 Task: For heading Use Italics Lexend with red colour, bold & Underline.  font size for heading24,  'Change the font style of data to'Lora and font size to 16,  Change the alignment of both headline & data to Align center.  In the sheet  DashboardCashFlow
Action: Mouse moved to (104, 168)
Screenshot: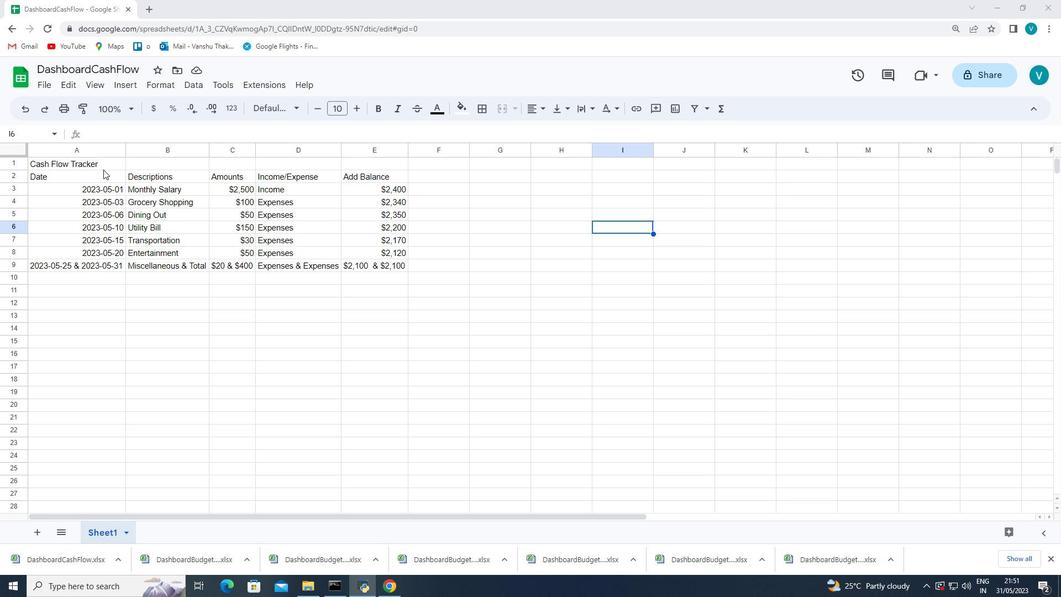 
Action: Mouse pressed left at (104, 168)
Screenshot: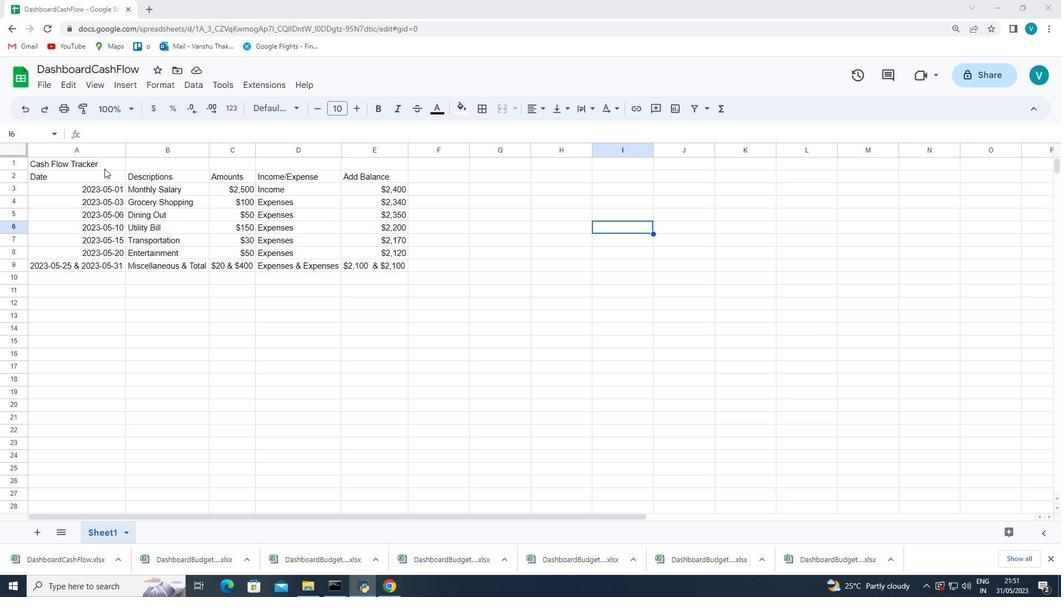 
Action: Mouse moved to (296, 112)
Screenshot: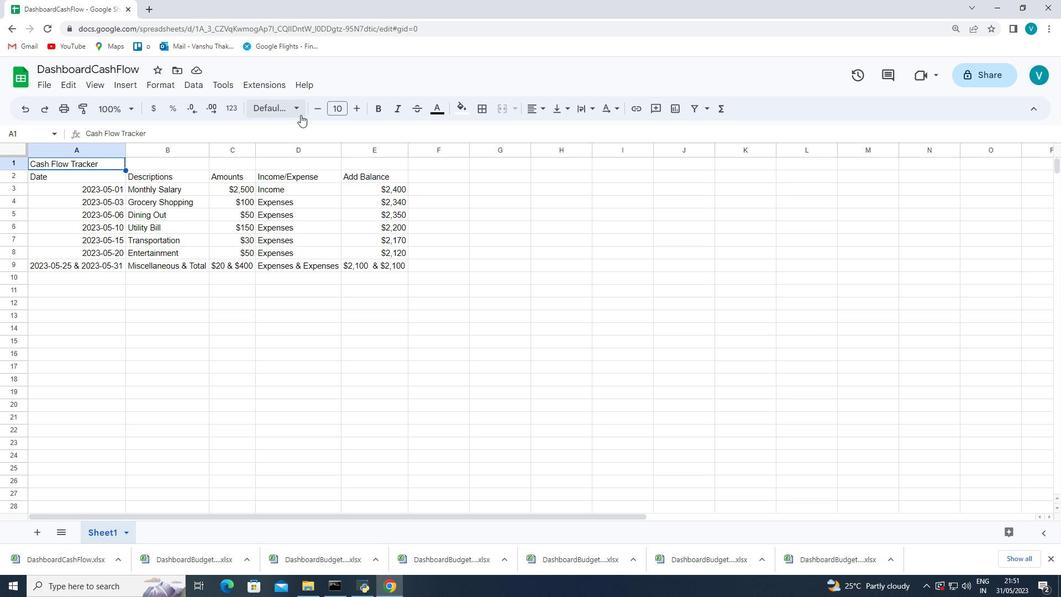 
Action: Mouse pressed left at (296, 112)
Screenshot: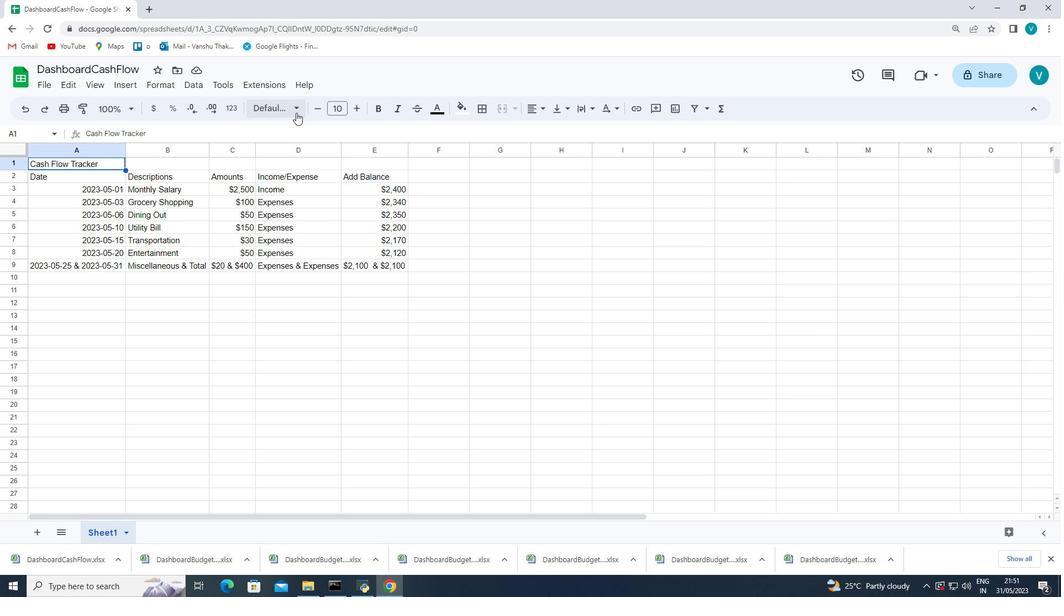 
Action: Mouse moved to (333, 376)
Screenshot: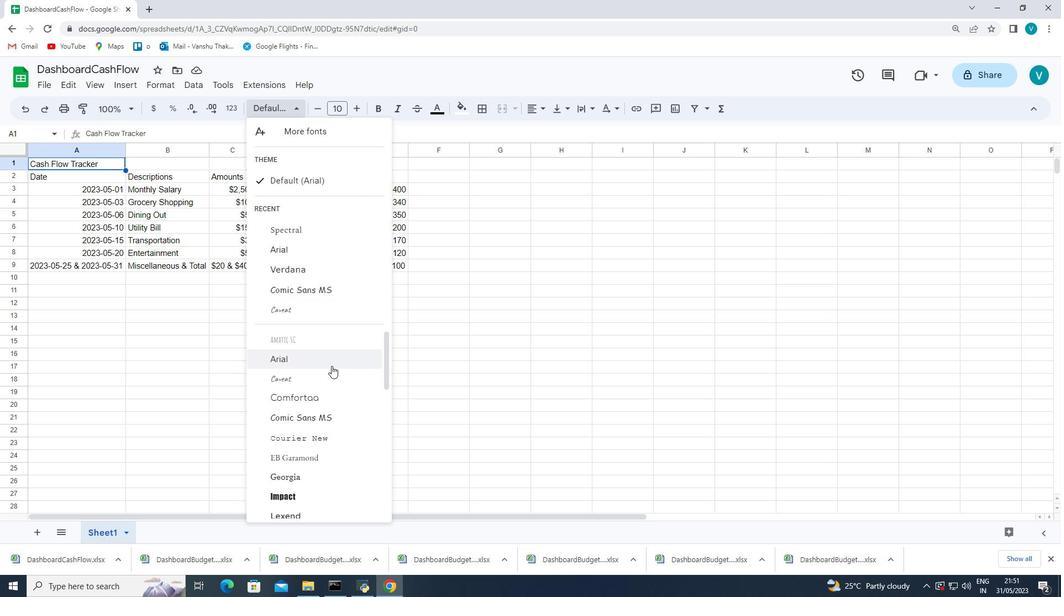 
Action: Mouse scrolled (333, 375) with delta (0, 0)
Screenshot: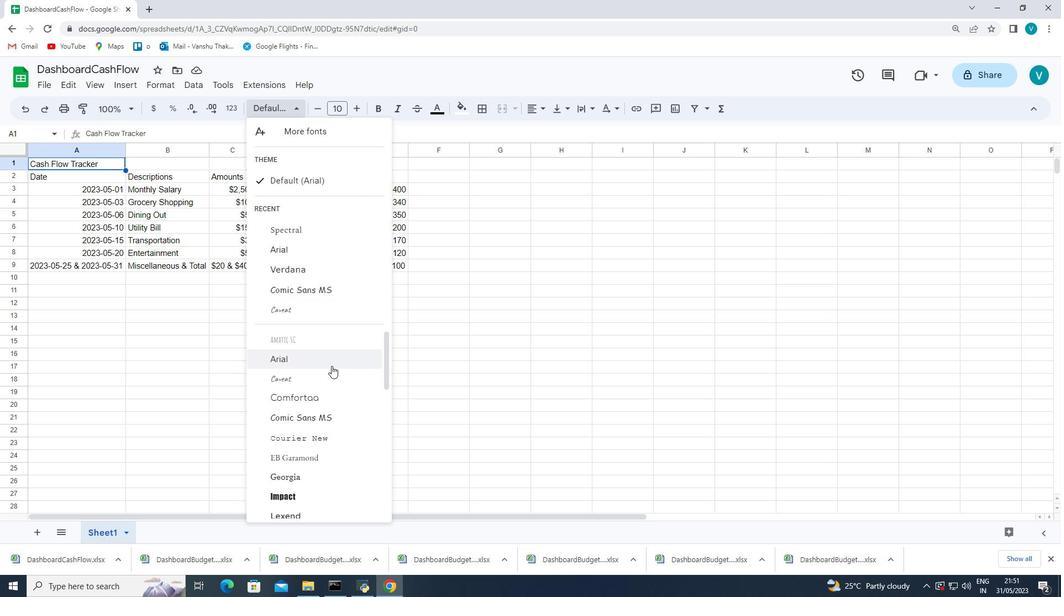 
Action: Mouse moved to (333, 377)
Screenshot: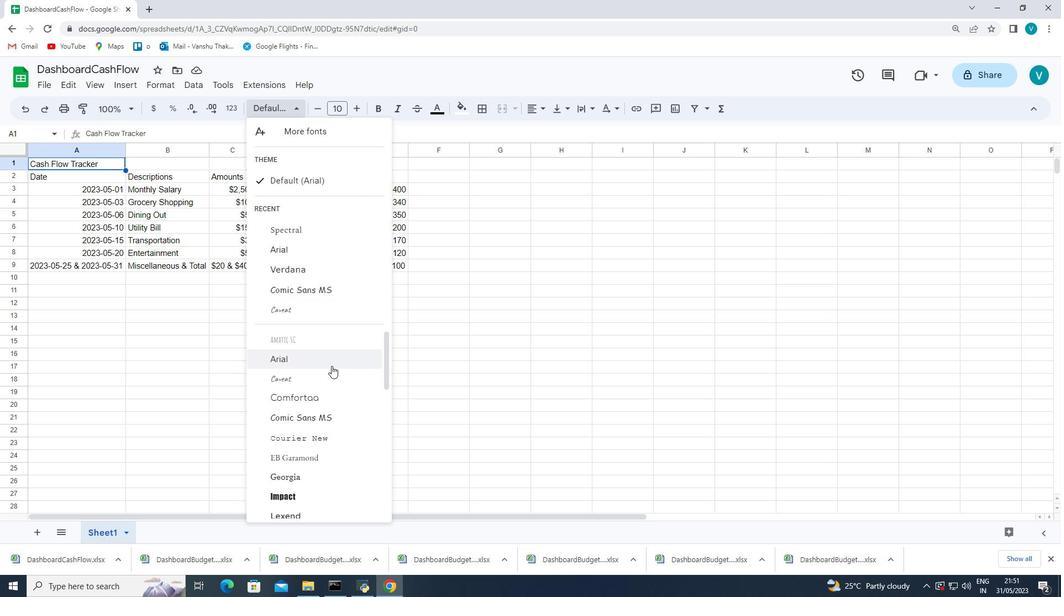 
Action: Mouse scrolled (333, 376) with delta (0, 0)
Screenshot: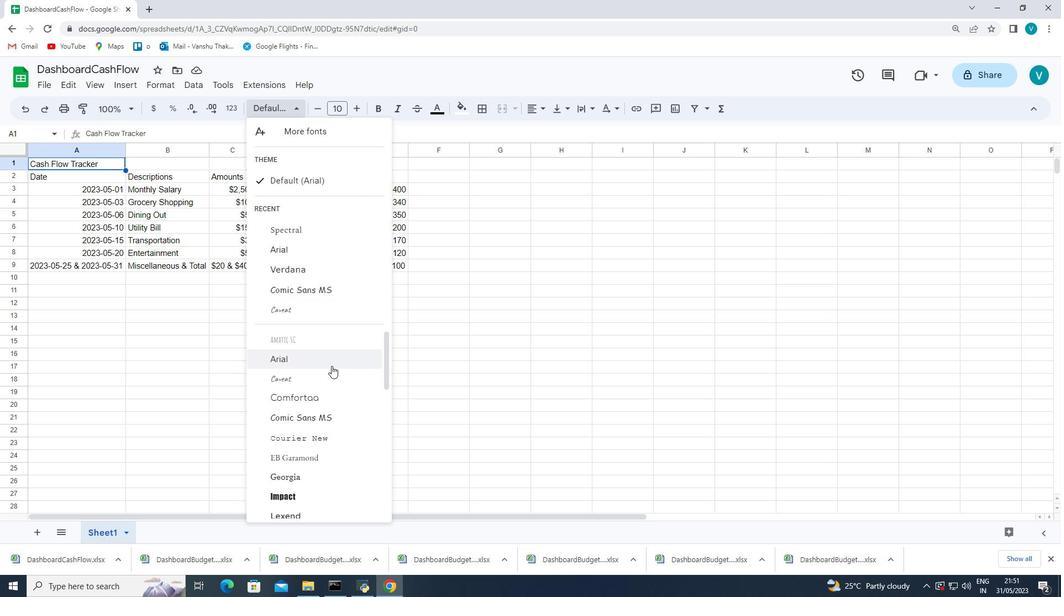 
Action: Mouse scrolled (333, 376) with delta (0, 0)
Screenshot: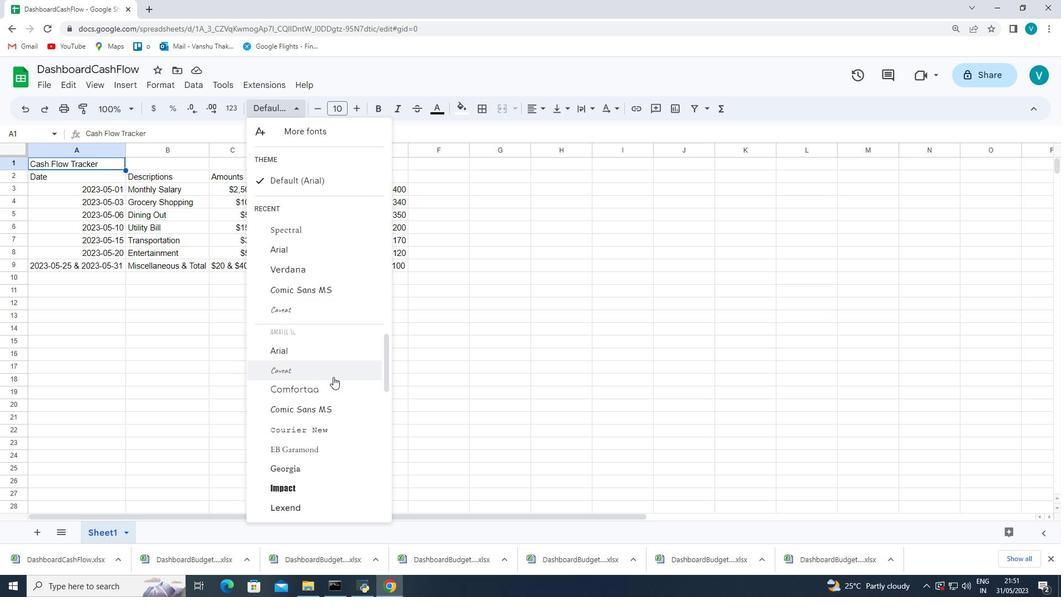 
Action: Mouse scrolled (333, 376) with delta (0, 0)
Screenshot: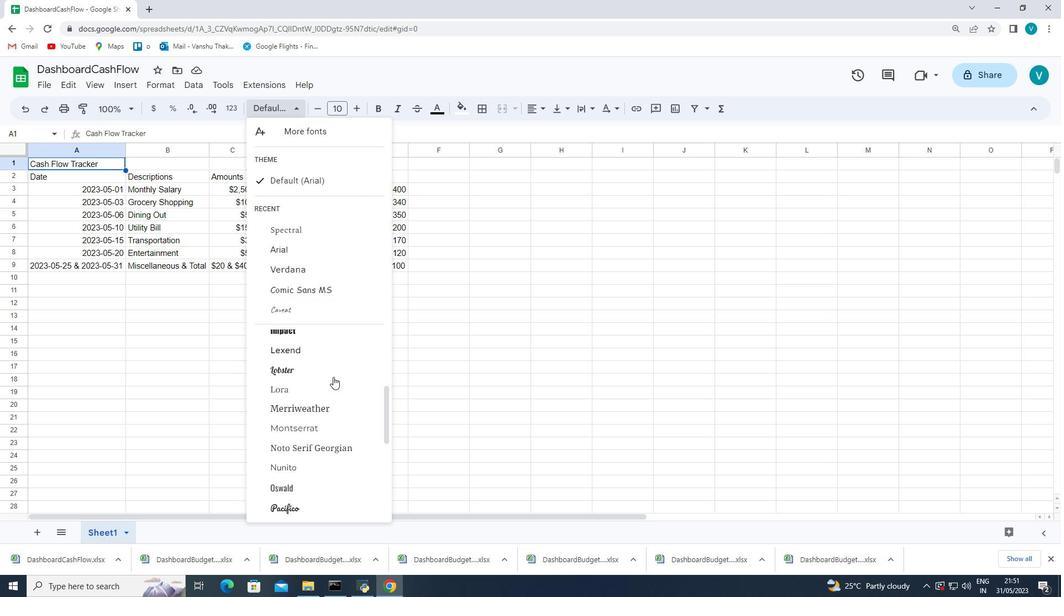 
Action: Mouse scrolled (333, 376) with delta (0, 0)
Screenshot: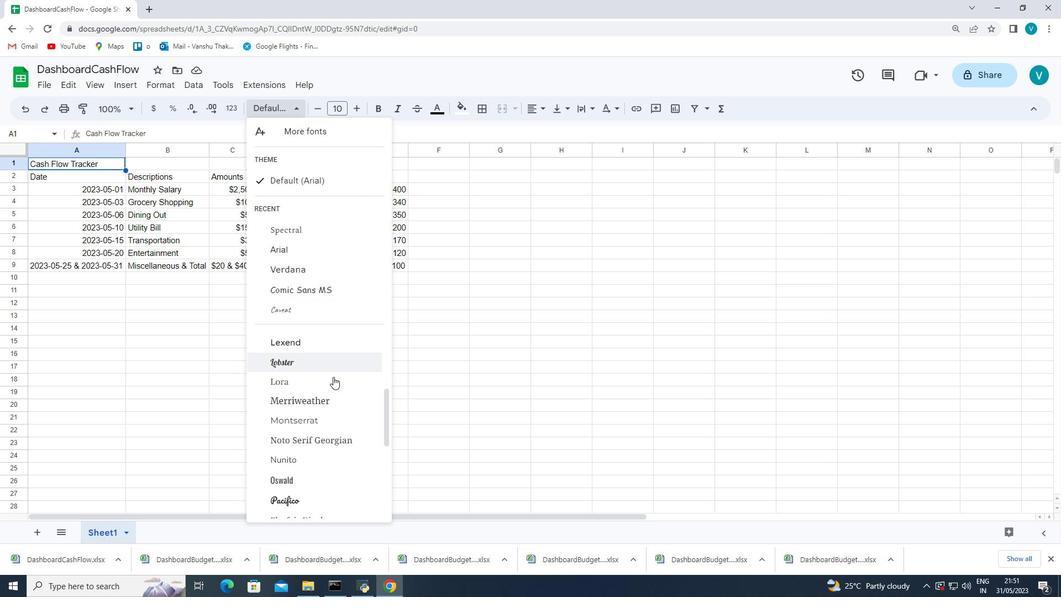 
Action: Mouse scrolled (333, 376) with delta (0, 0)
Screenshot: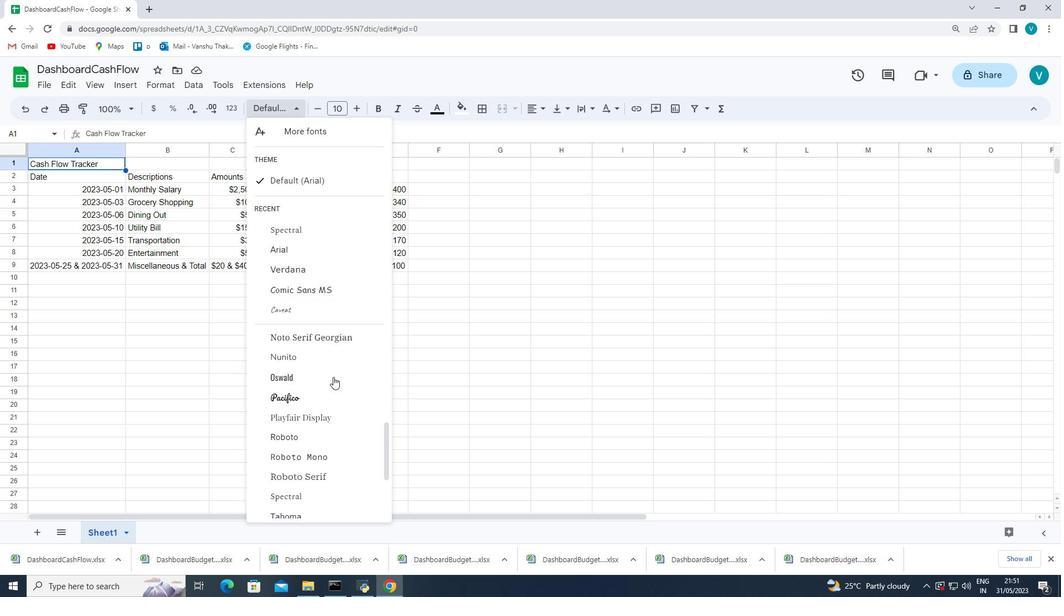 
Action: Mouse scrolled (333, 376) with delta (0, 0)
Screenshot: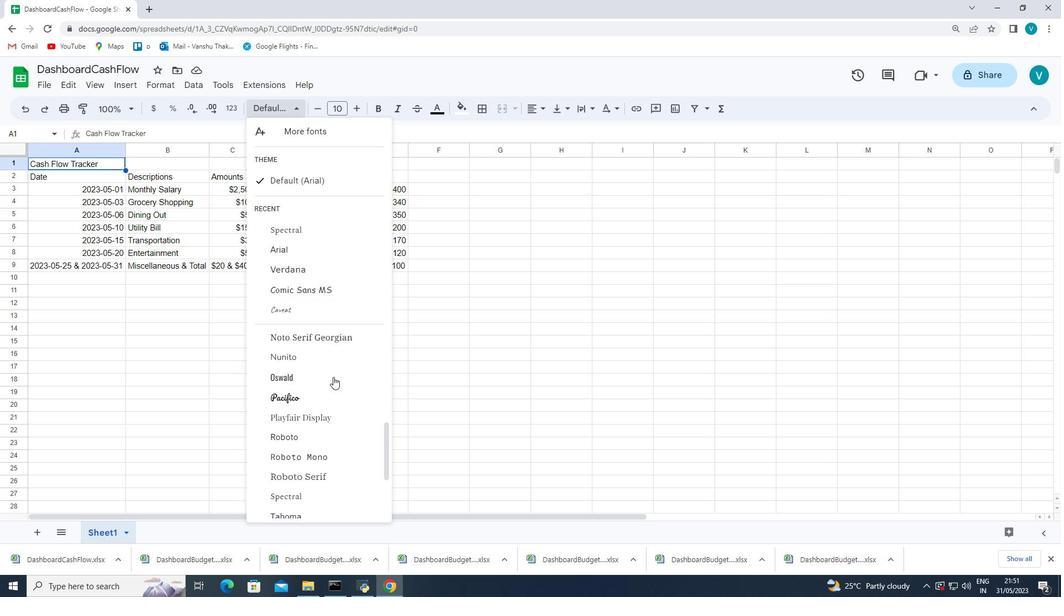 
Action: Mouse scrolled (333, 376) with delta (0, 0)
Screenshot: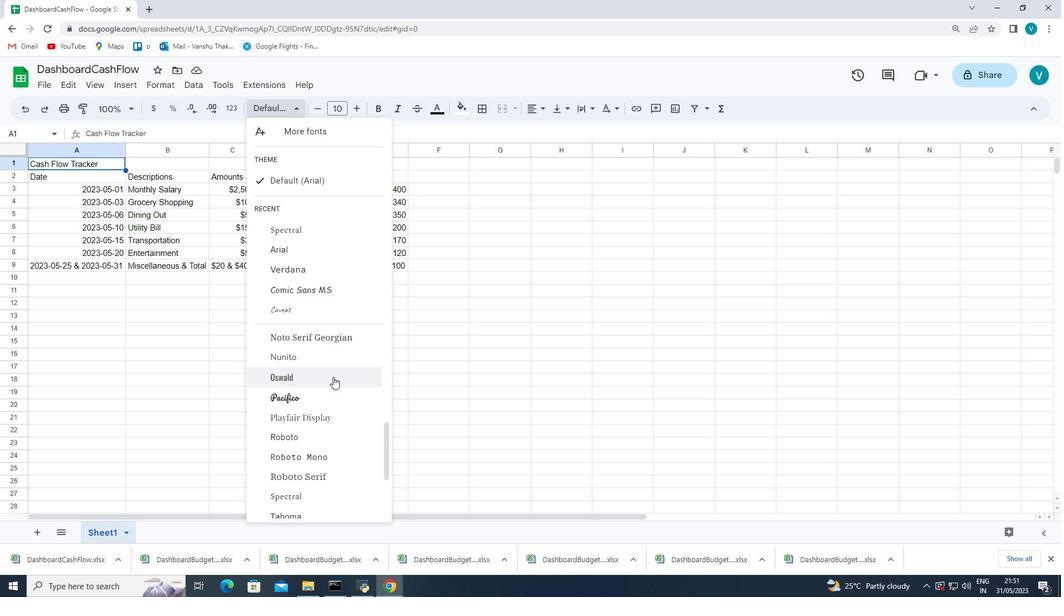 
Action: Mouse scrolled (333, 376) with delta (0, 0)
Screenshot: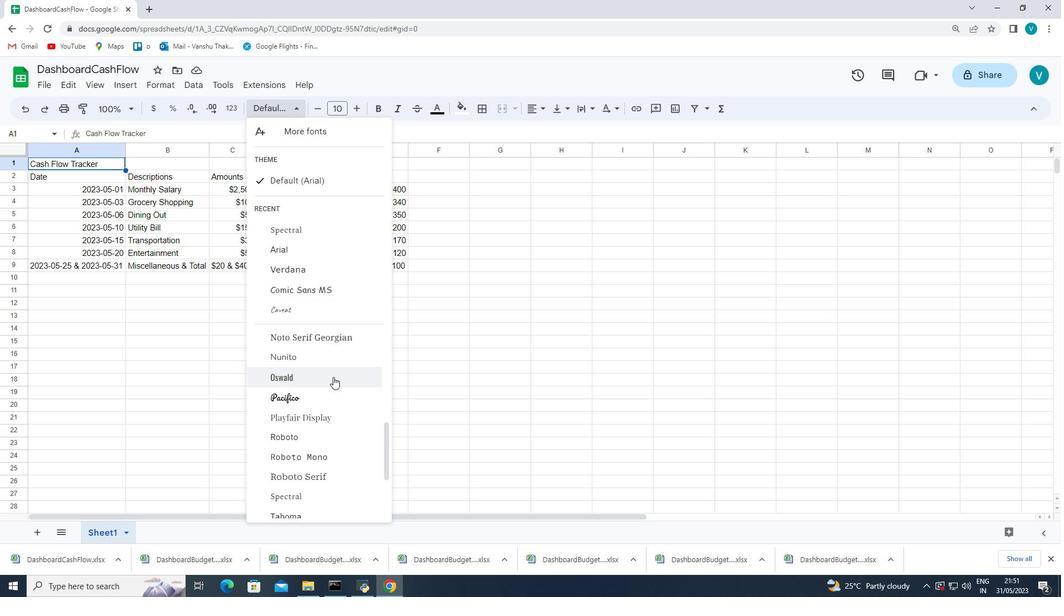 
Action: Mouse scrolled (333, 376) with delta (0, 0)
Screenshot: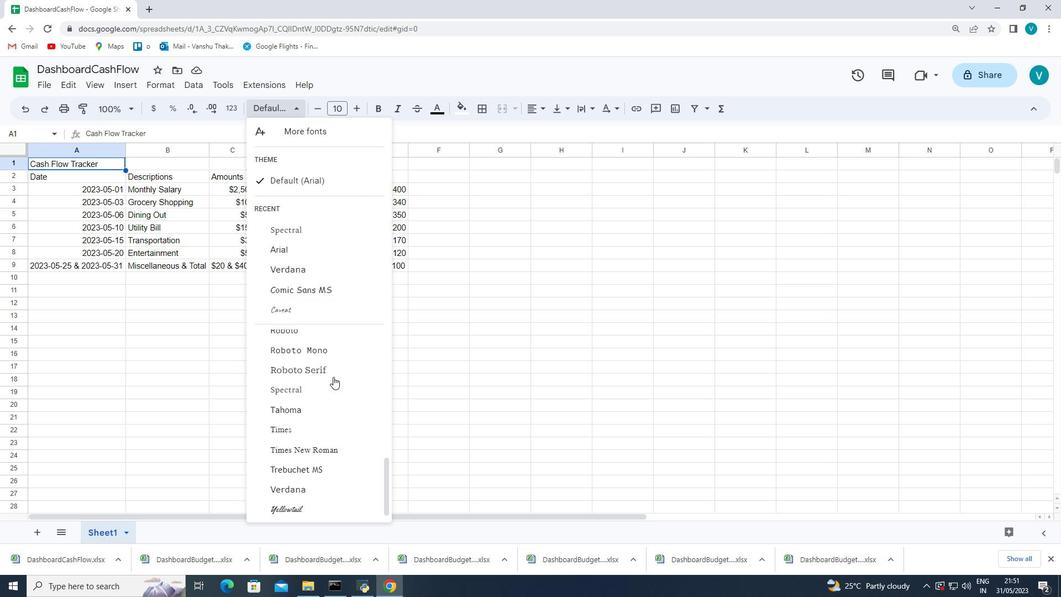 
Action: Mouse scrolled (333, 376) with delta (0, 0)
Screenshot: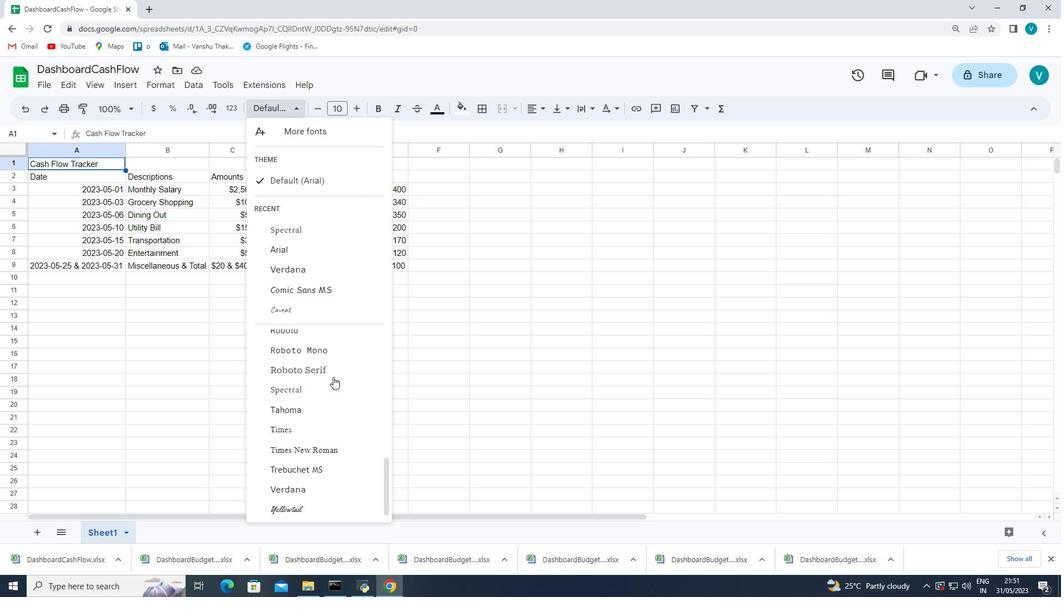
Action: Mouse moved to (333, 389)
Screenshot: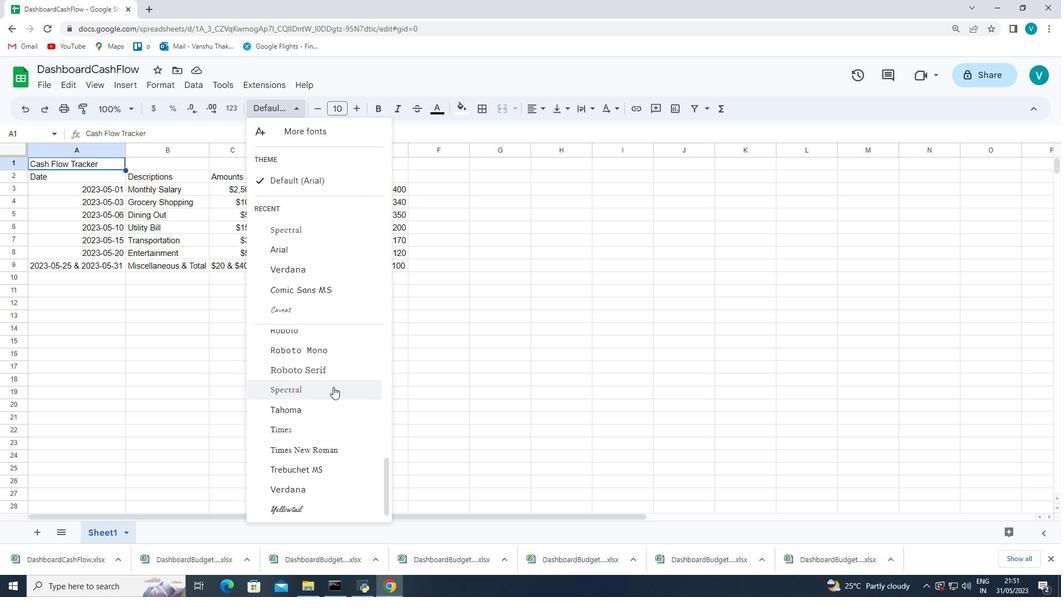 
Action: Mouse scrolled (333, 389) with delta (0, 0)
Screenshot: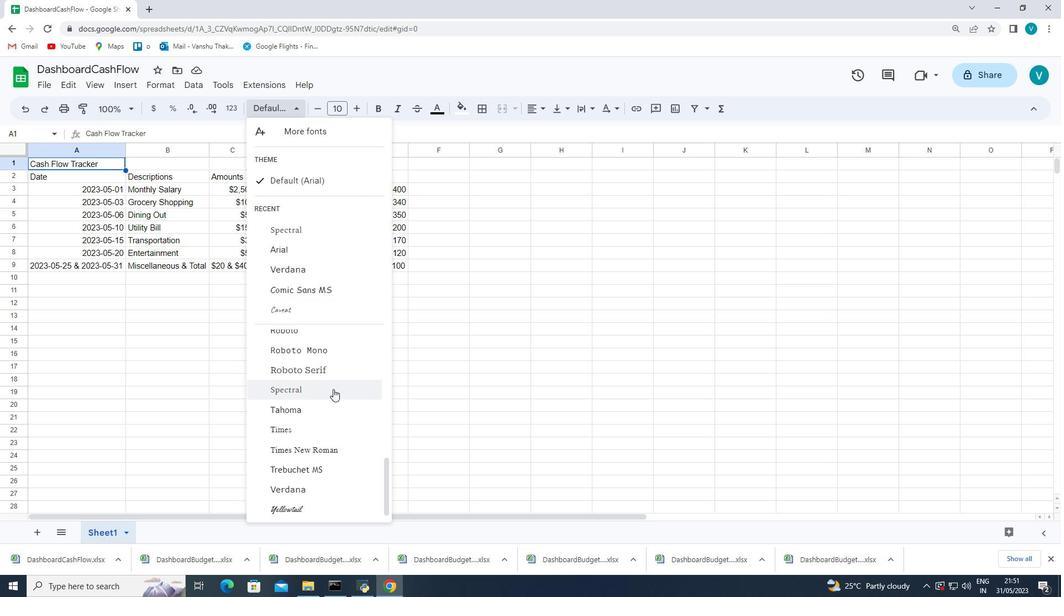 
Action: Mouse scrolled (333, 389) with delta (0, 0)
Screenshot: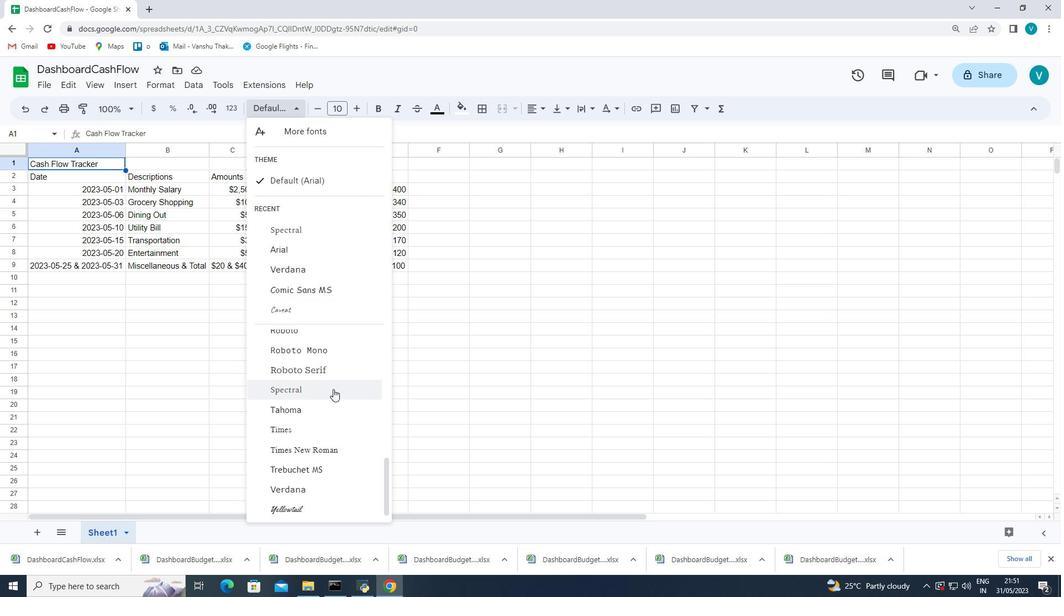 
Action: Mouse scrolled (333, 389) with delta (0, 0)
Screenshot: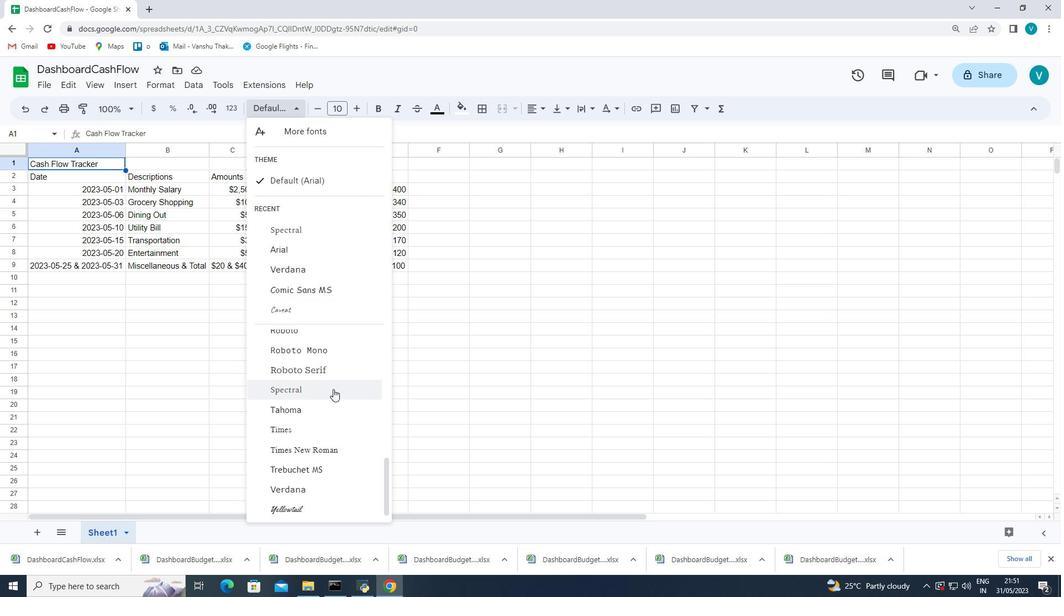 
Action: Mouse scrolled (333, 389) with delta (0, 0)
Screenshot: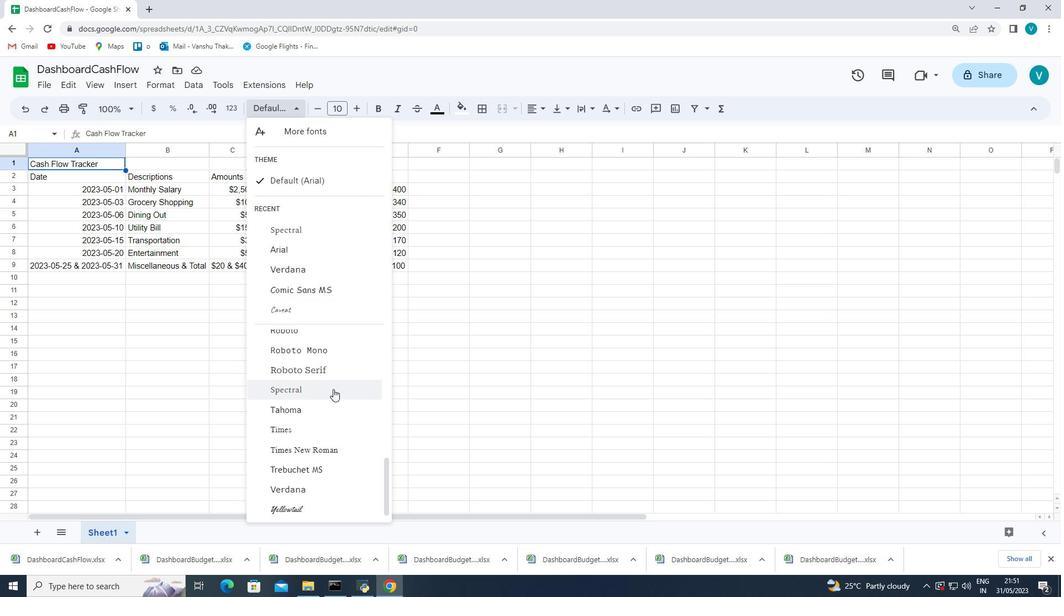 
Action: Mouse scrolled (333, 389) with delta (0, 0)
Screenshot: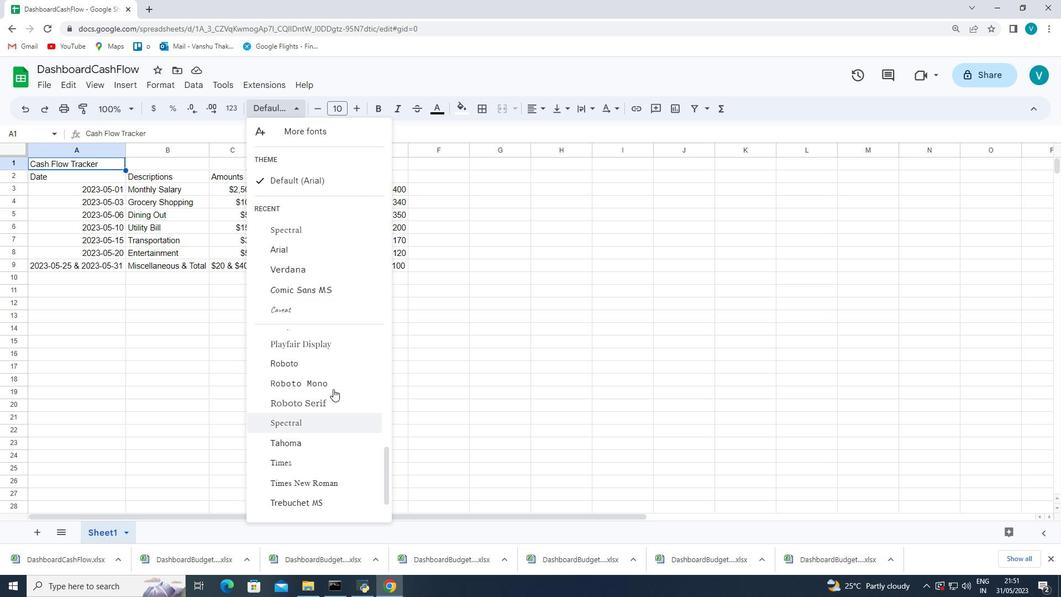 
Action: Mouse moved to (333, 406)
Screenshot: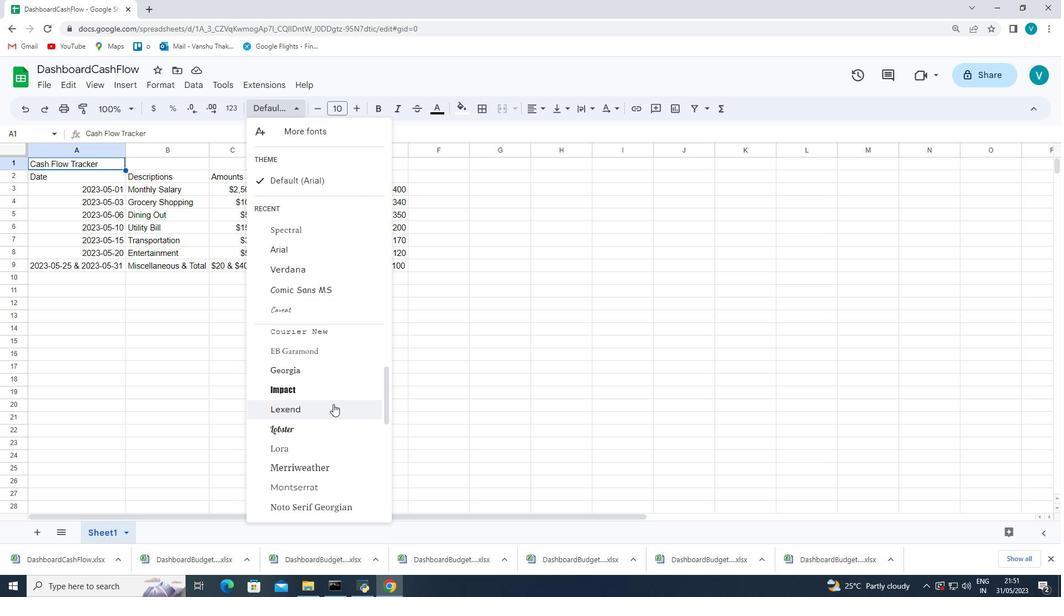 
Action: Mouse pressed left at (333, 406)
Screenshot: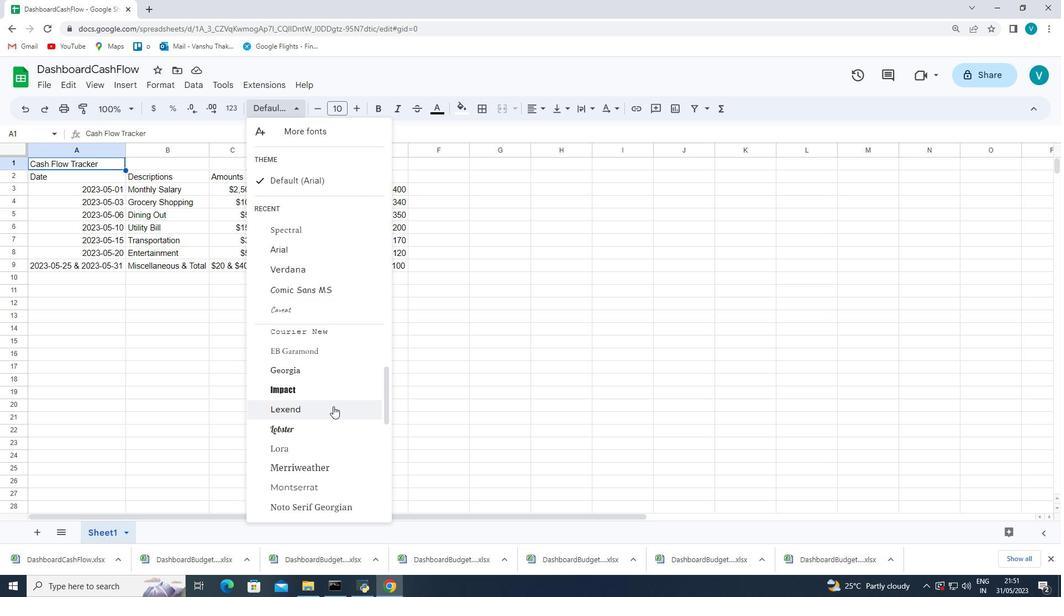 
Action: Mouse moved to (380, 112)
Screenshot: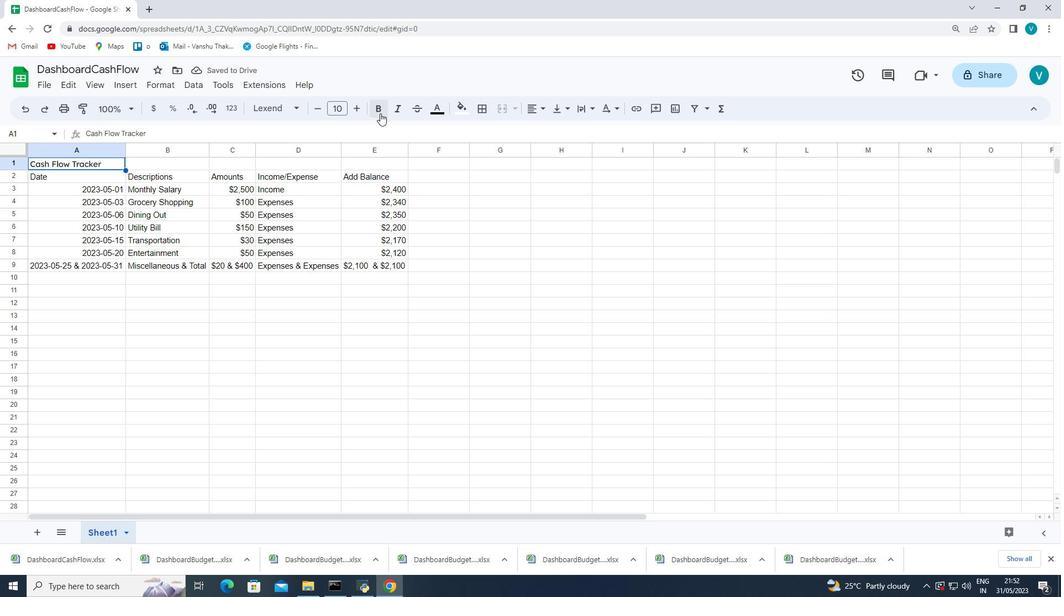 
Action: Mouse pressed left at (380, 112)
Screenshot: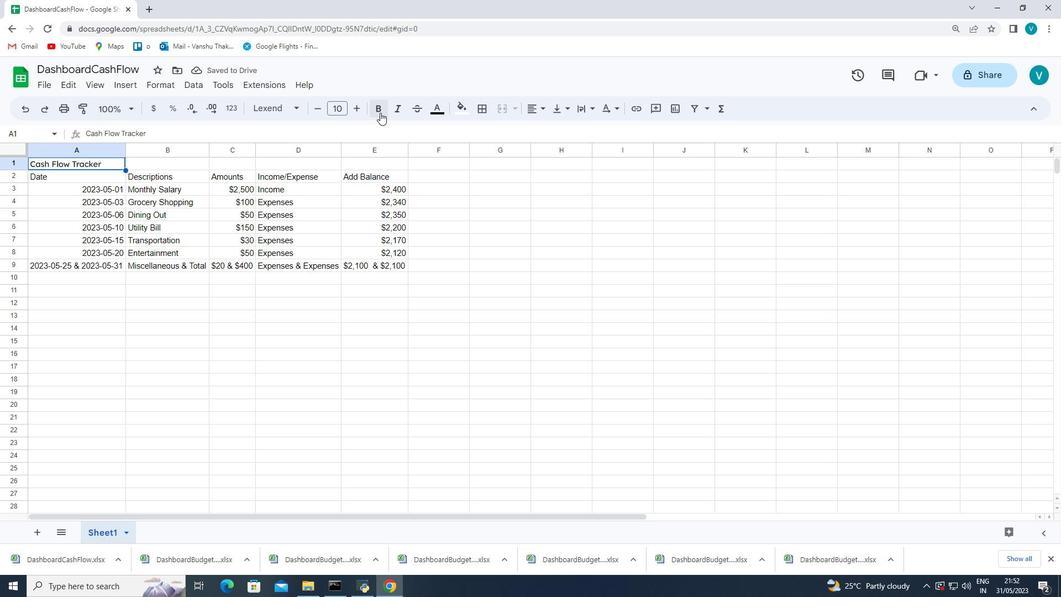 
Action: Mouse moved to (438, 112)
Screenshot: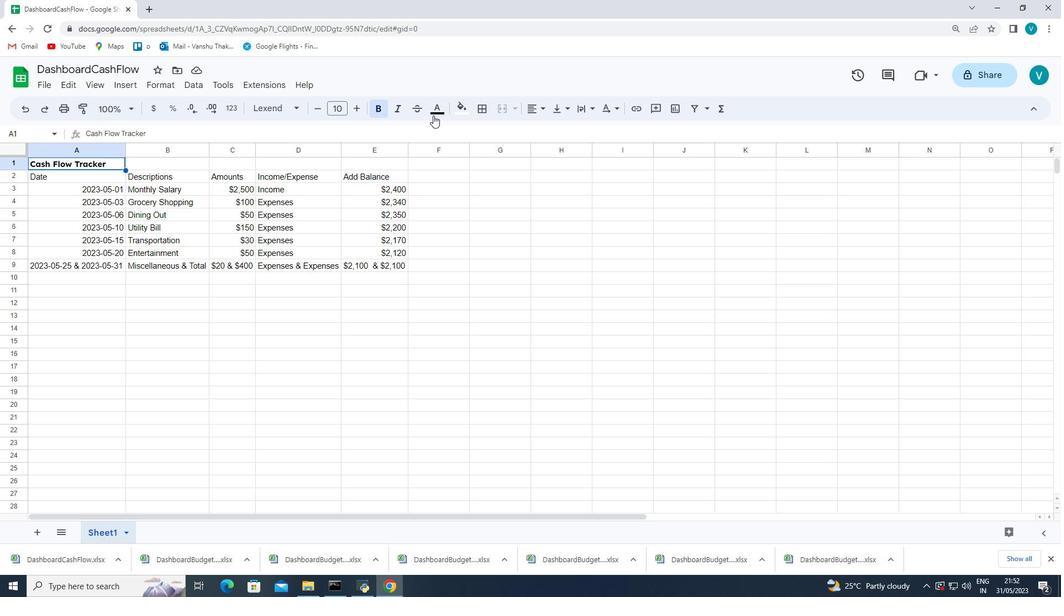 
Action: Mouse pressed left at (438, 112)
Screenshot: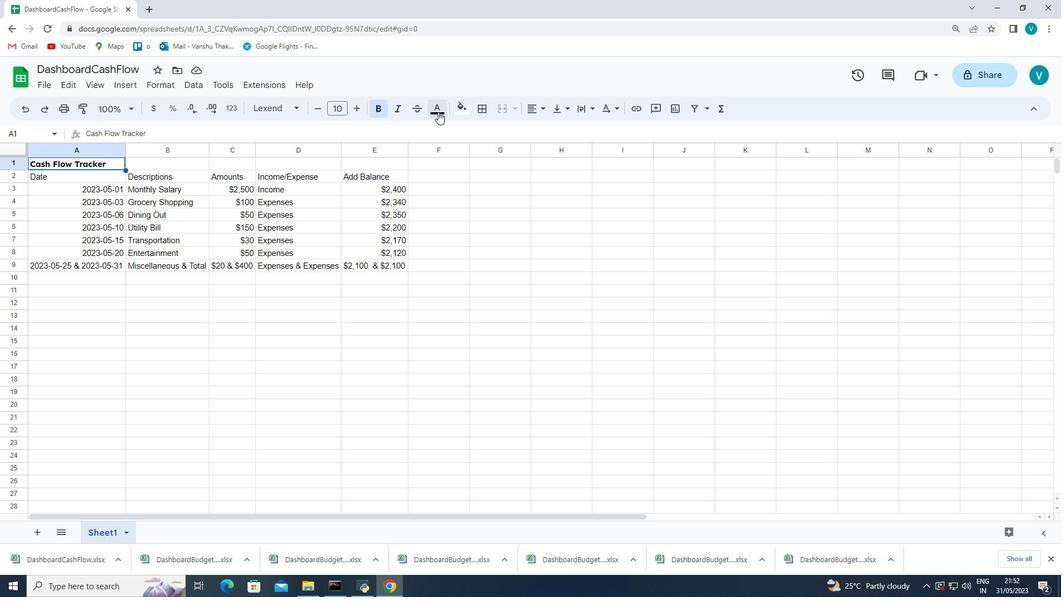 
Action: Mouse moved to (458, 162)
Screenshot: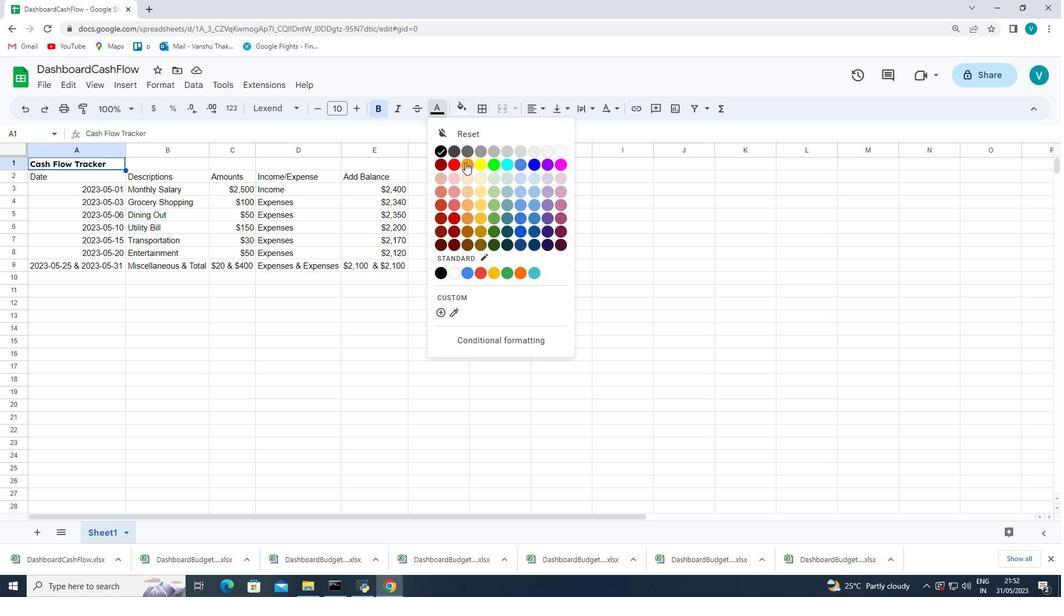 
Action: Mouse pressed left at (458, 162)
Screenshot: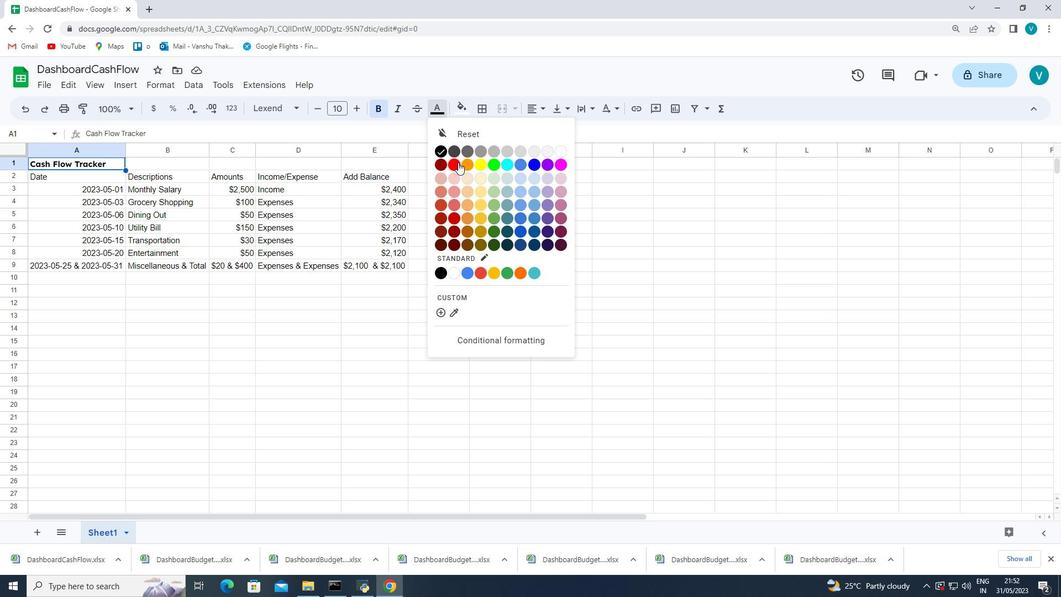 
Action: Mouse moved to (533, 91)
Screenshot: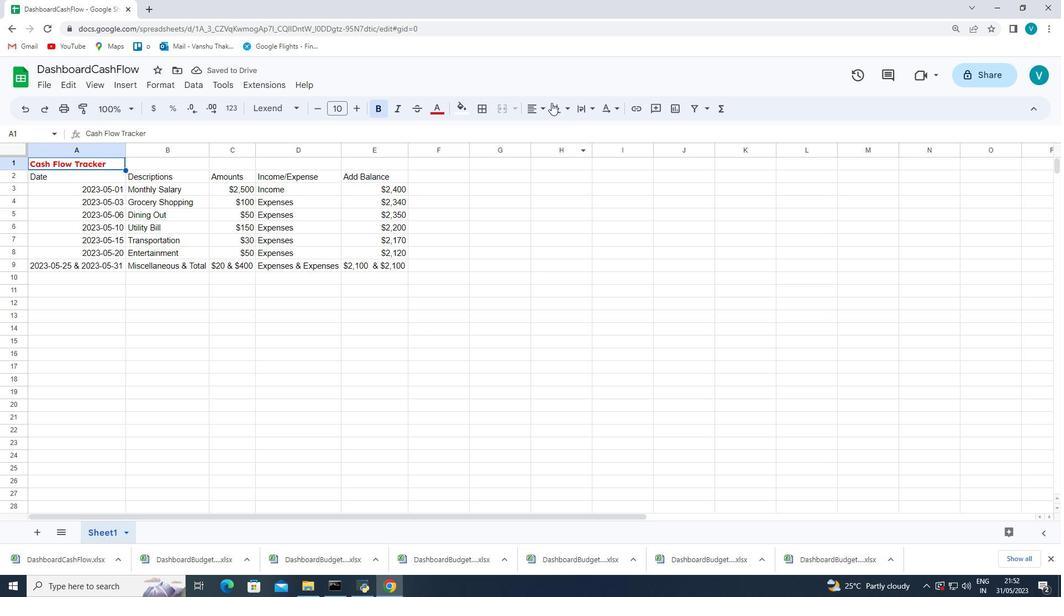 
Action: Key pressed ctrl+U
Screenshot: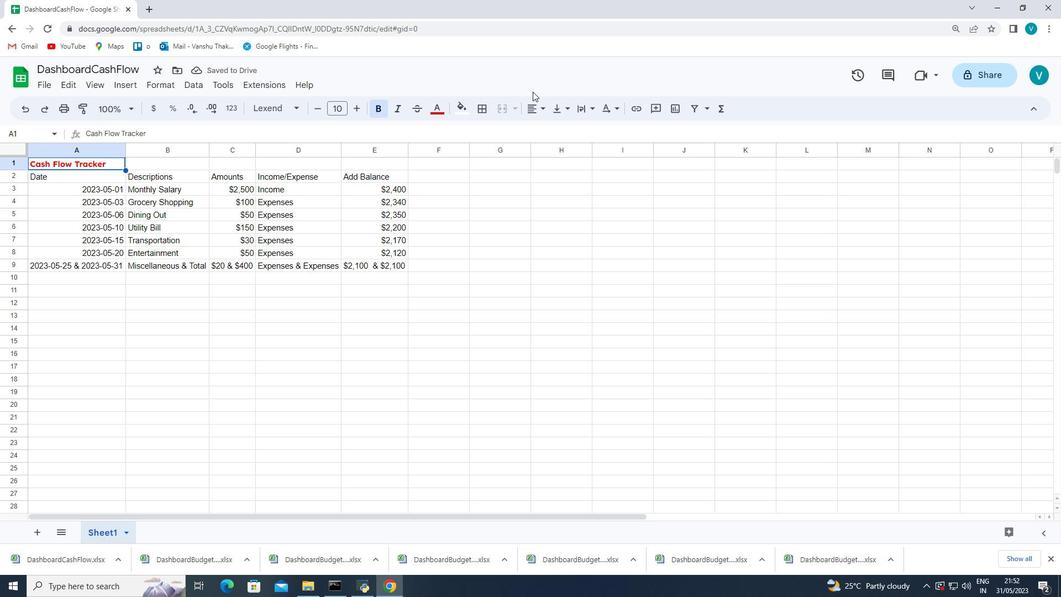 
Action: Mouse moved to (359, 113)
Screenshot: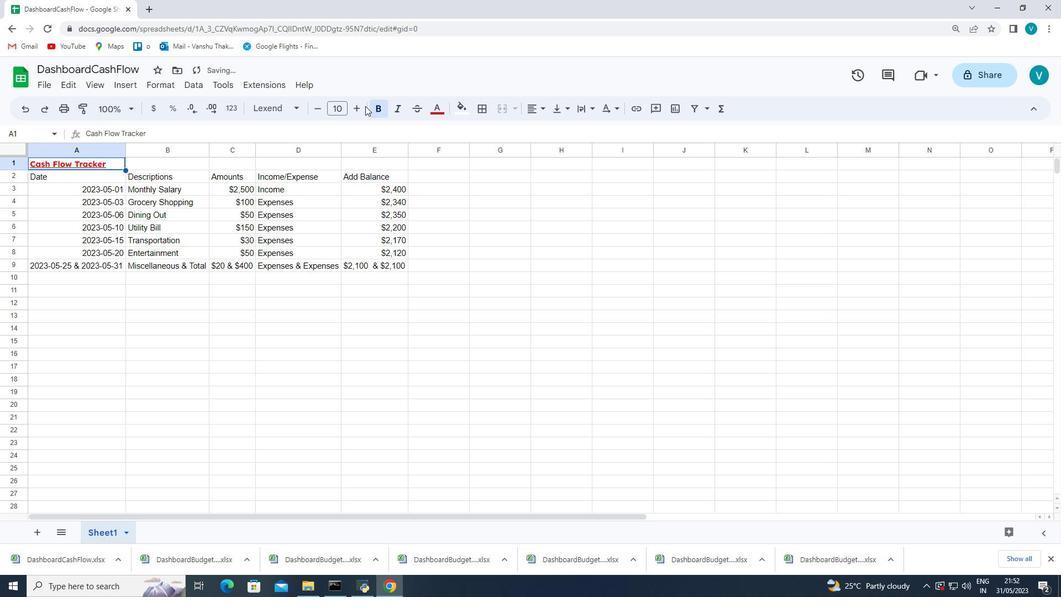 
Action: Mouse pressed left at (359, 113)
Screenshot: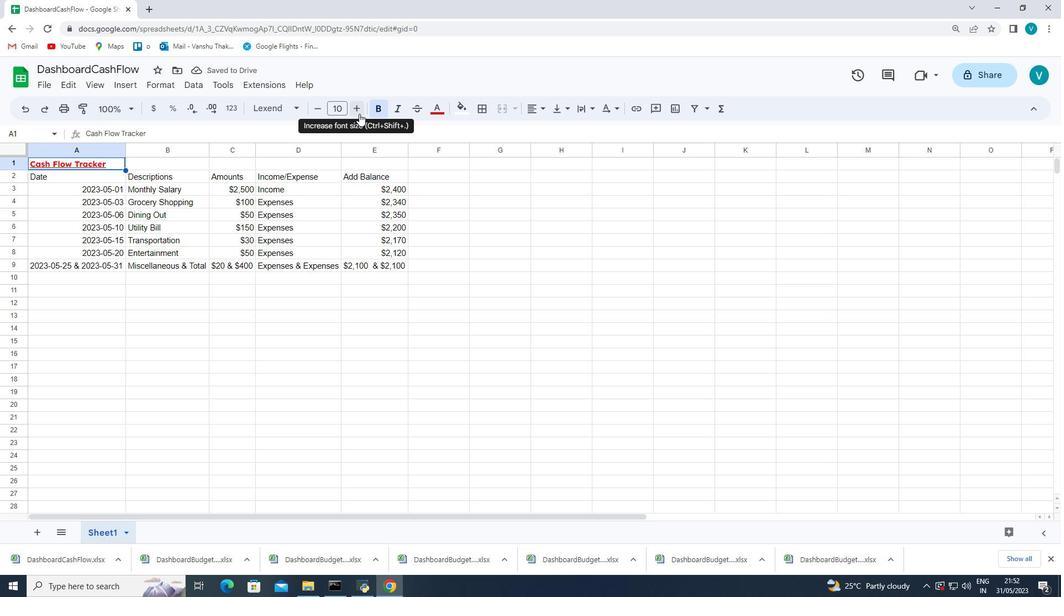 
Action: Mouse pressed left at (359, 113)
Screenshot: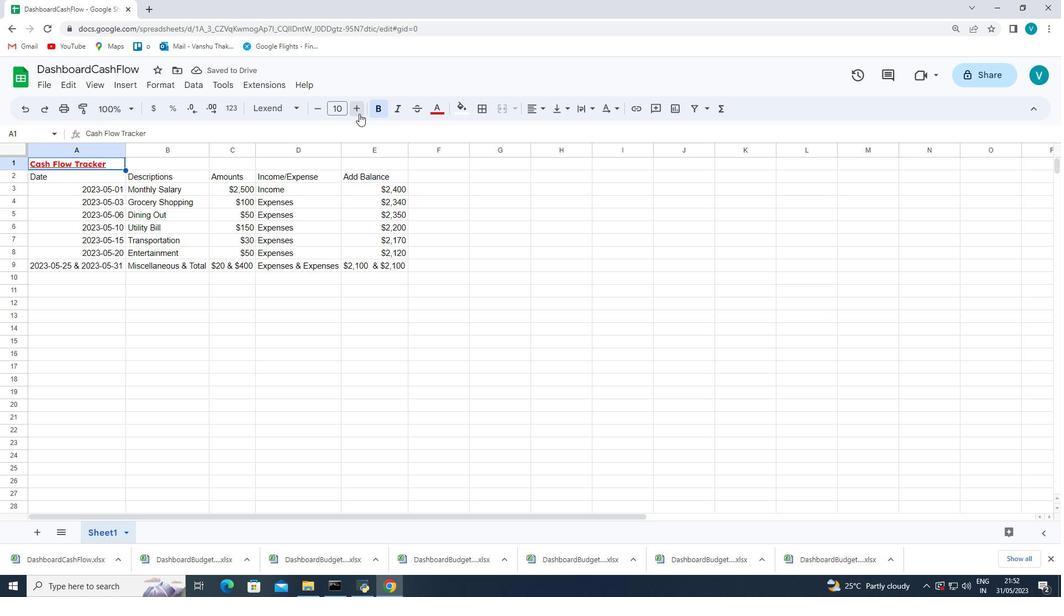 
Action: Mouse pressed left at (359, 113)
Screenshot: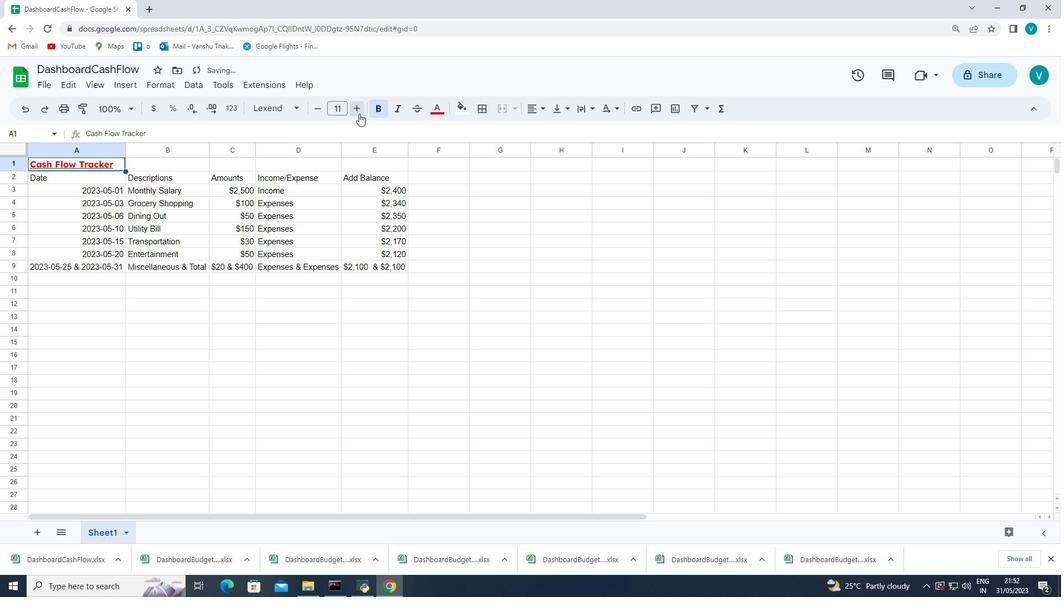 
Action: Mouse pressed left at (359, 113)
Screenshot: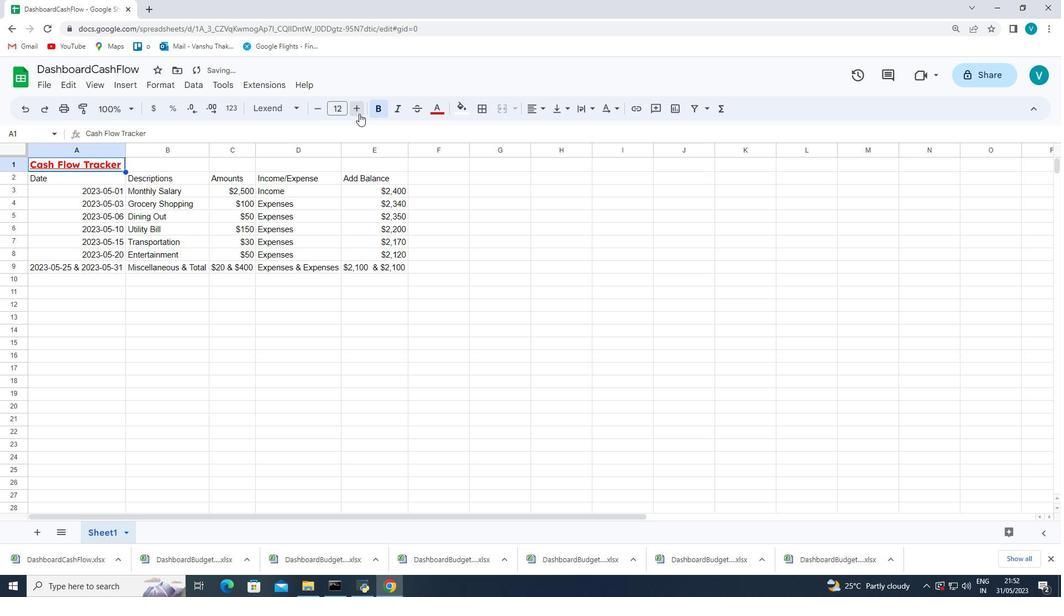 
Action: Mouse pressed left at (359, 113)
Screenshot: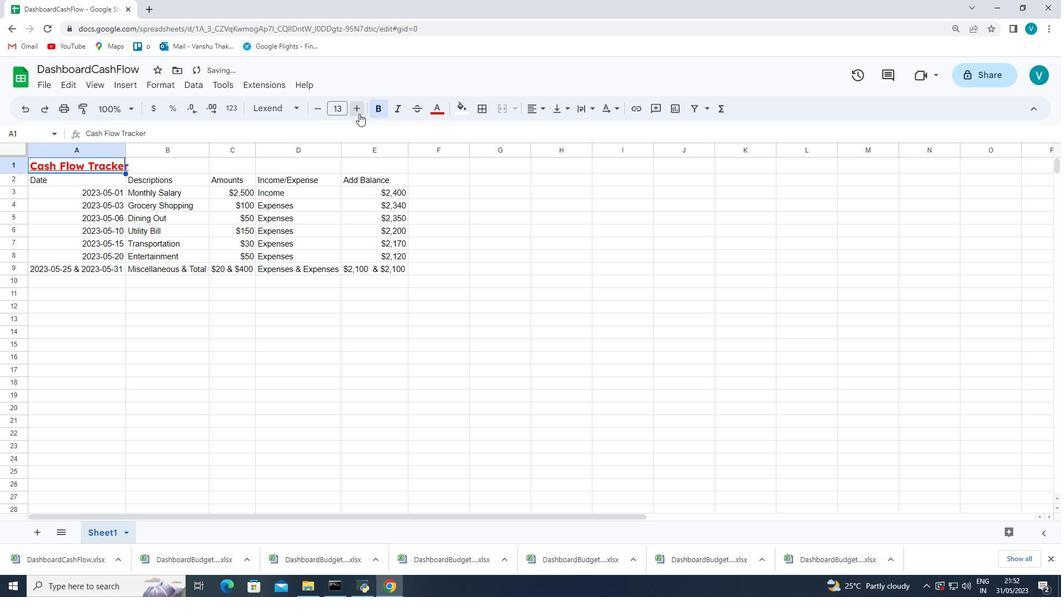
Action: Mouse pressed left at (359, 113)
Screenshot: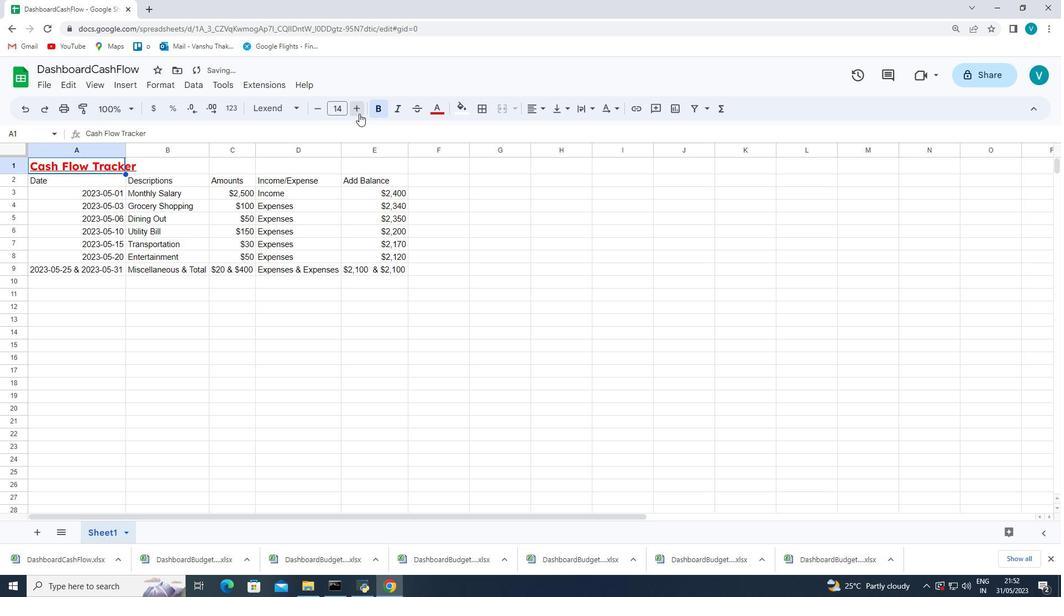 
Action: Mouse pressed left at (359, 113)
Screenshot: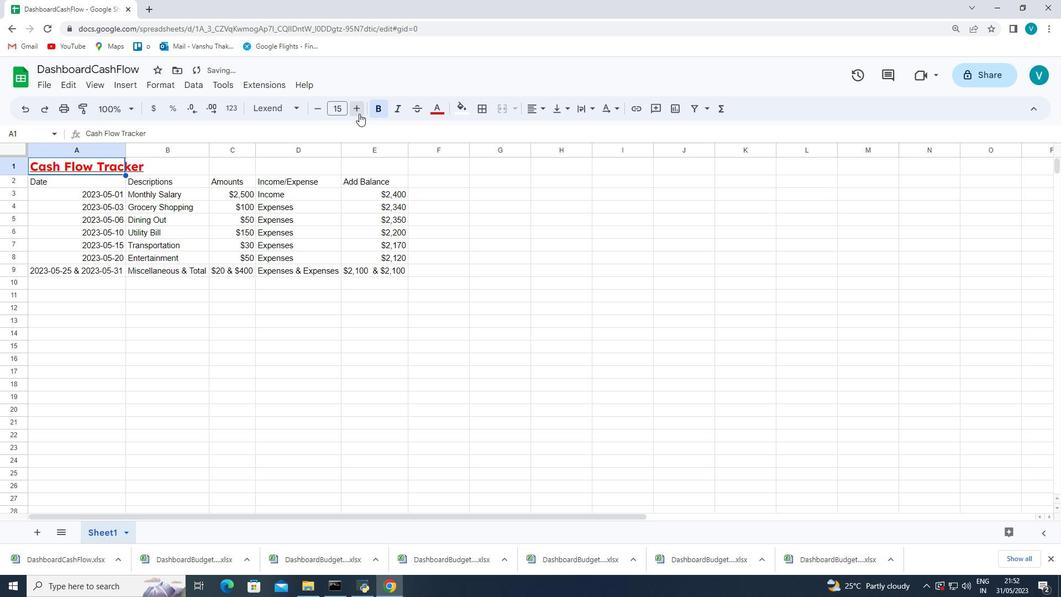 
Action: Mouse pressed left at (359, 113)
Screenshot: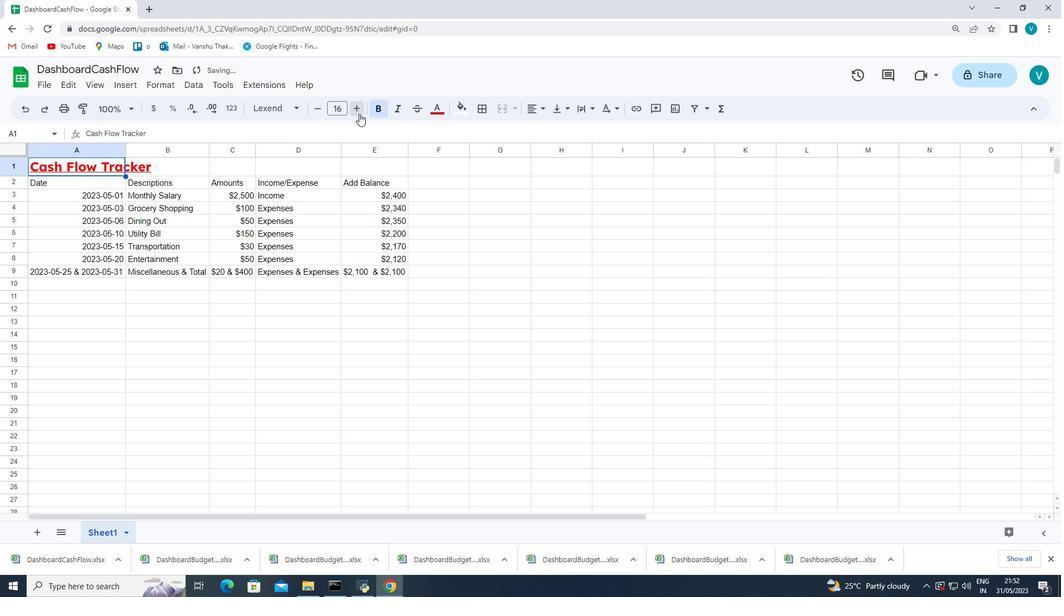 
Action: Mouse pressed left at (359, 113)
Screenshot: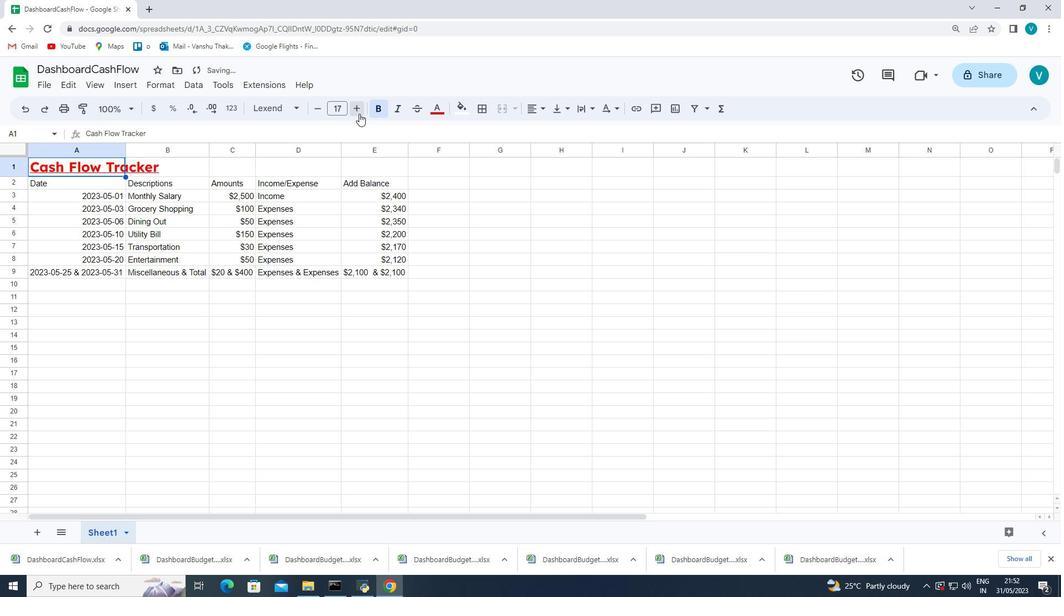 
Action: Mouse pressed left at (359, 113)
Screenshot: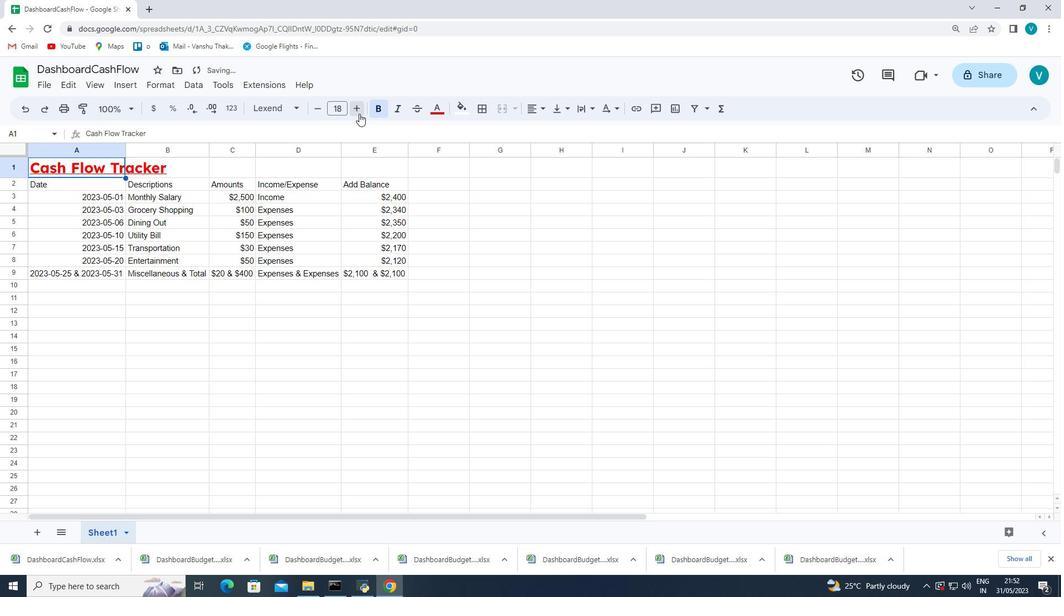 
Action: Mouse pressed left at (359, 113)
Screenshot: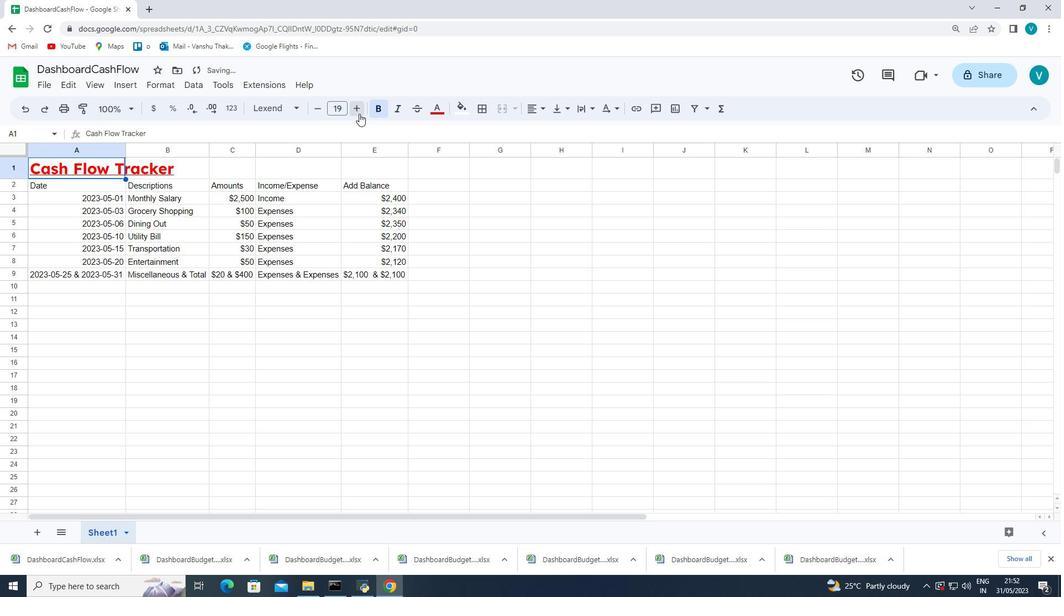 
Action: Mouse pressed left at (359, 113)
Screenshot: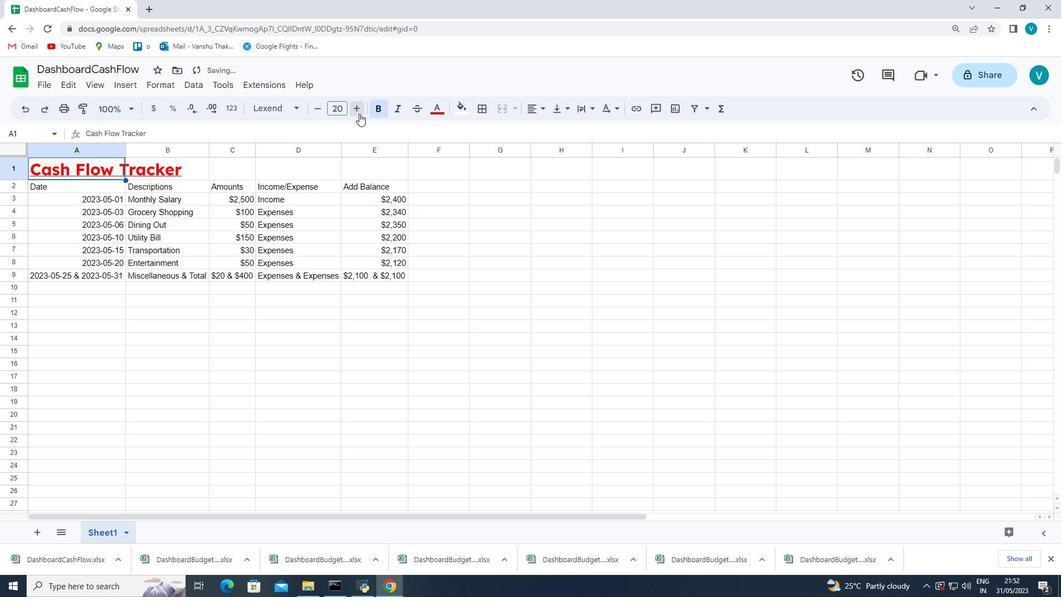 
Action: Mouse pressed left at (359, 113)
Screenshot: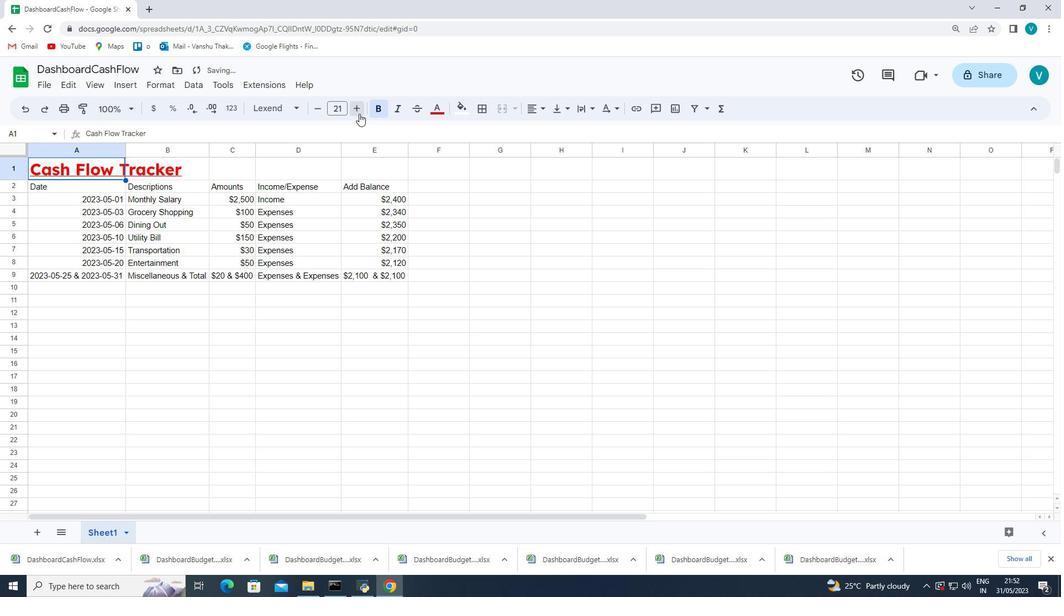 
Action: Mouse pressed left at (359, 113)
Screenshot: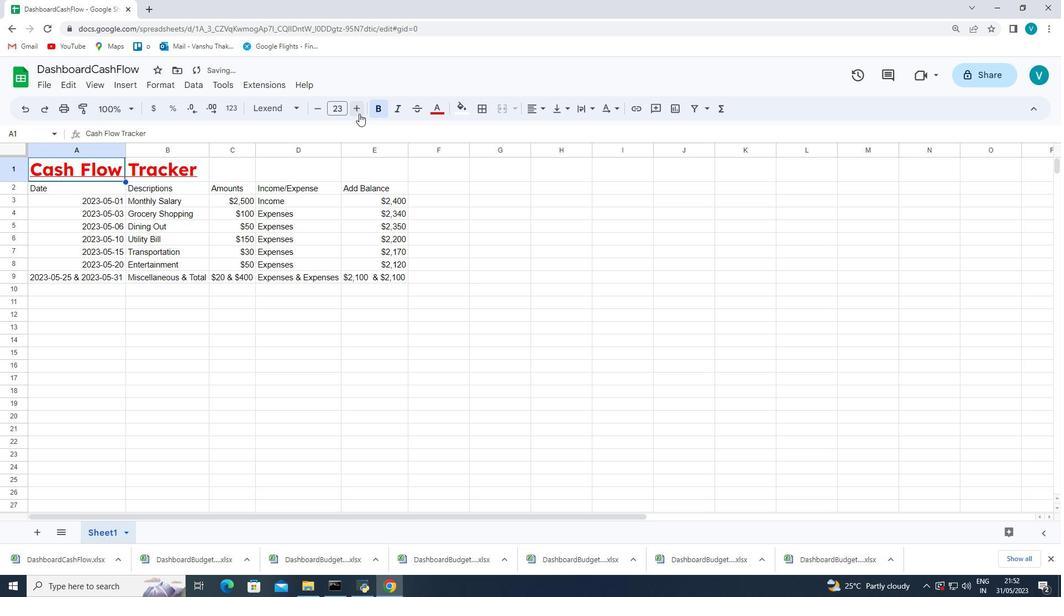 
Action: Mouse moved to (502, 209)
Screenshot: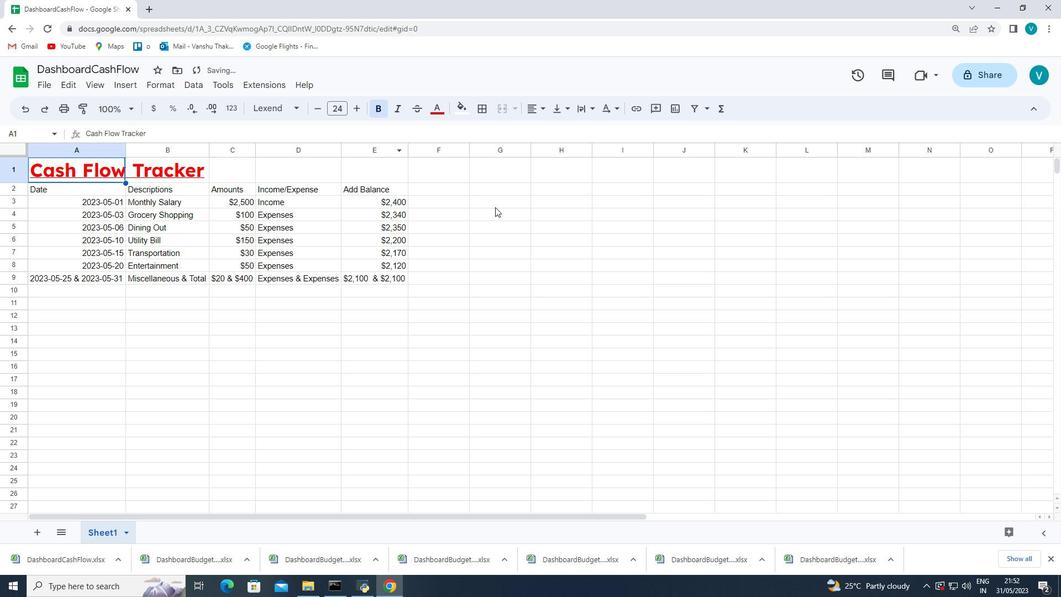 
Action: Mouse pressed left at (502, 209)
Screenshot: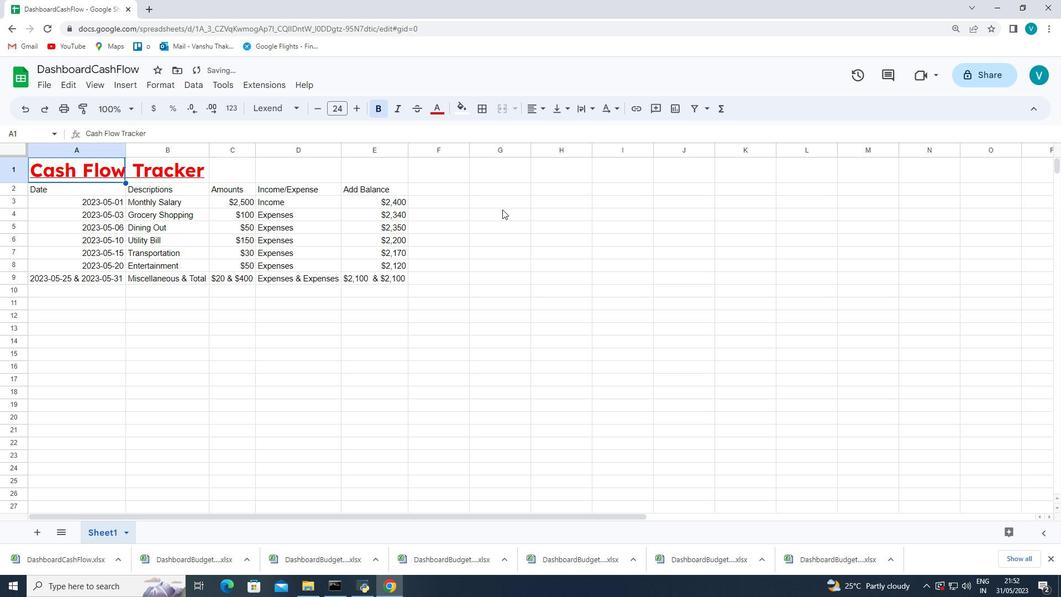 
Action: Mouse moved to (52, 191)
Screenshot: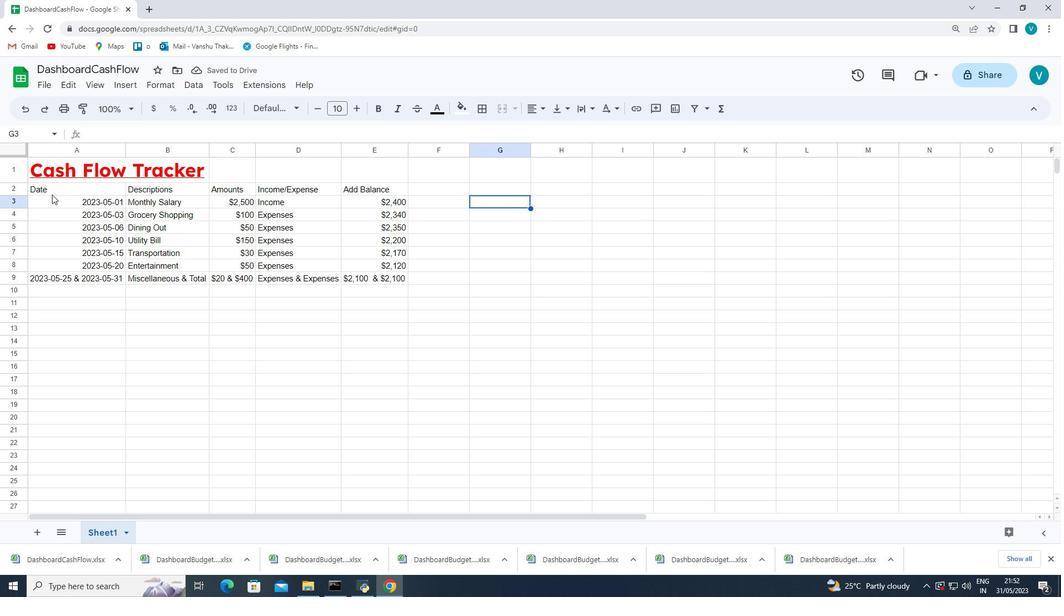 
Action: Mouse pressed left at (52, 191)
Screenshot: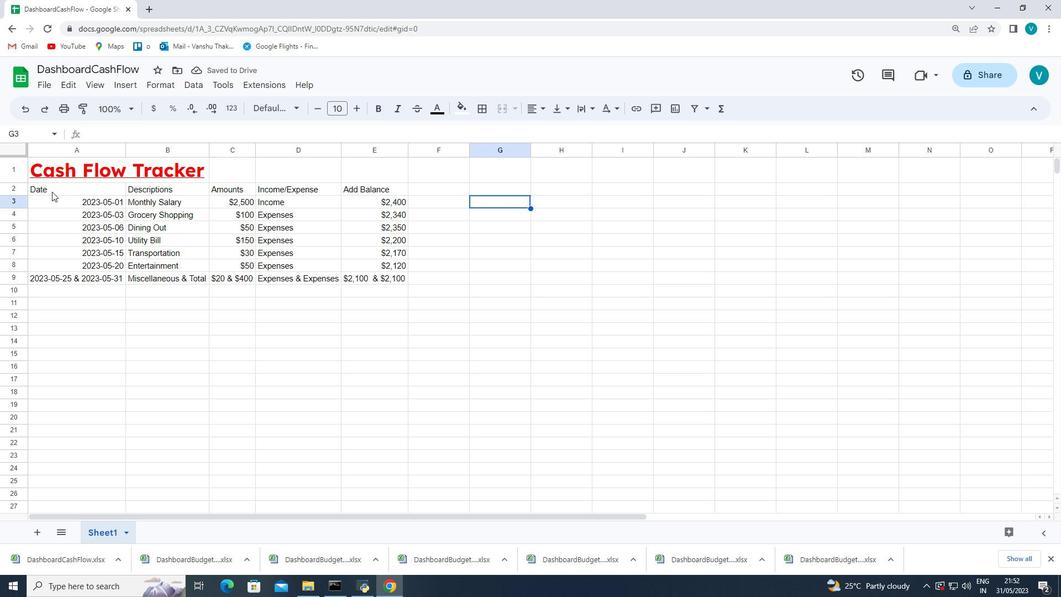 
Action: Mouse moved to (296, 110)
Screenshot: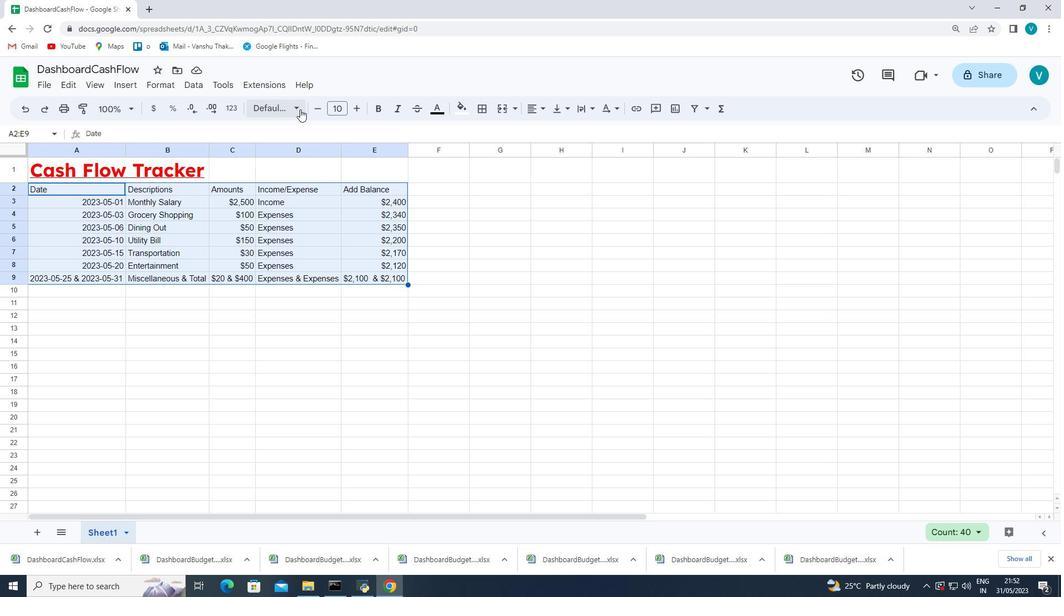 
Action: Mouse pressed left at (296, 110)
Screenshot: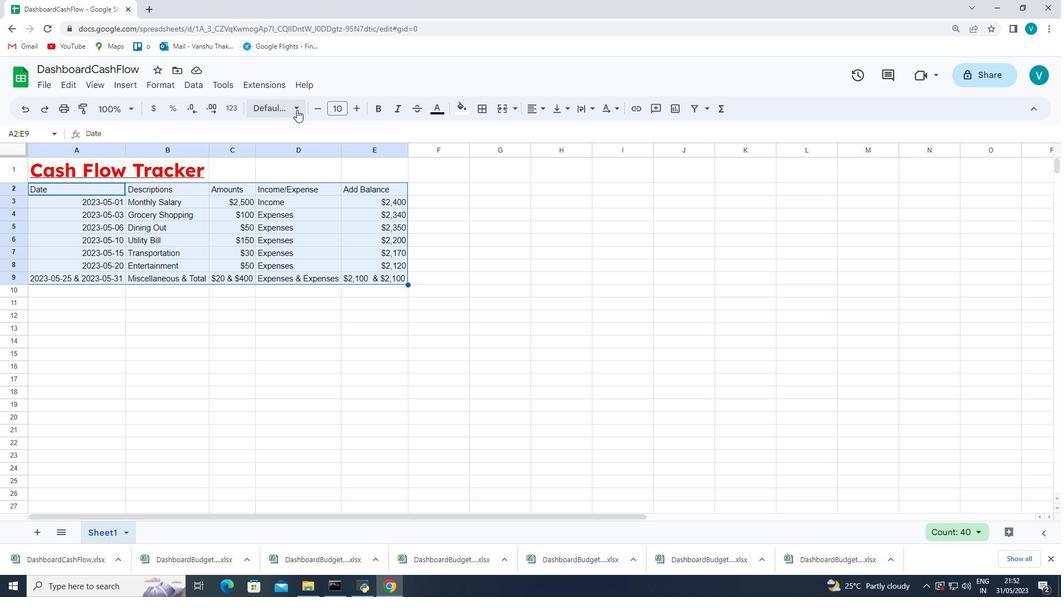 
Action: Mouse moved to (327, 293)
Screenshot: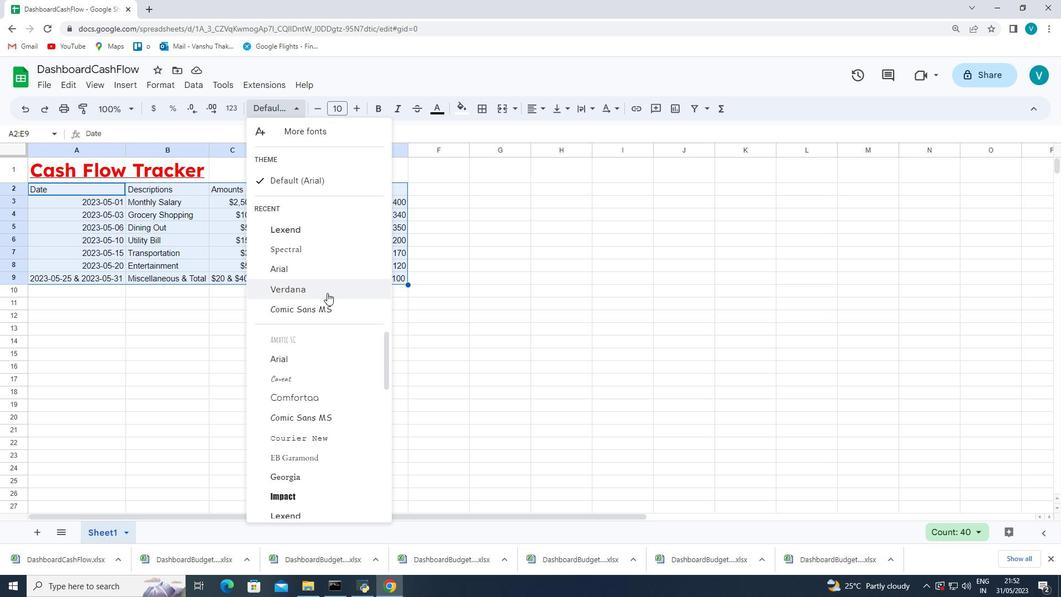 
Action: Mouse scrolled (327, 292) with delta (0, 0)
Screenshot: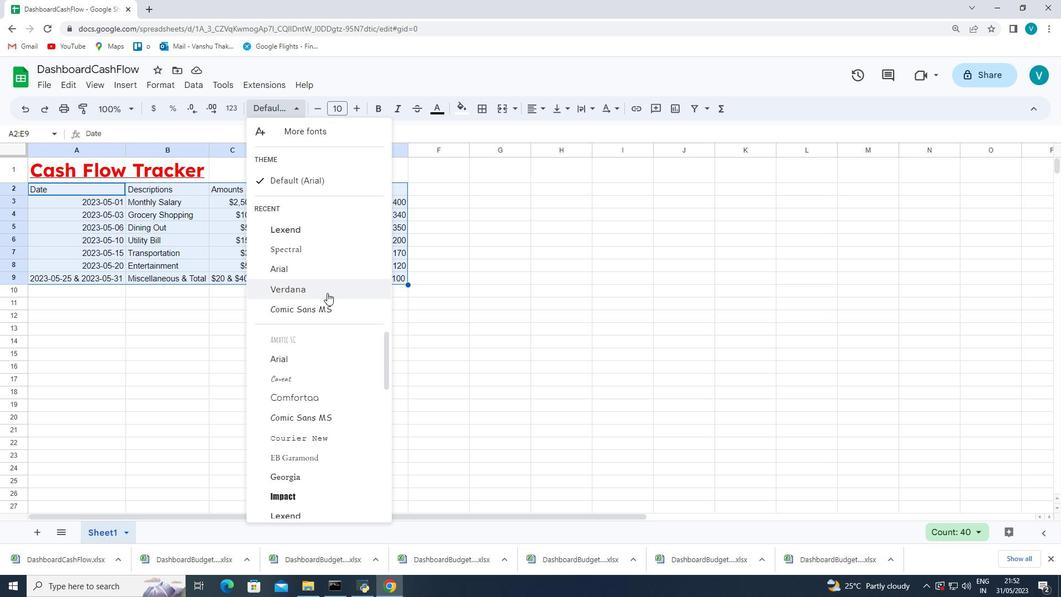 
Action: Mouse scrolled (327, 292) with delta (0, 0)
Screenshot: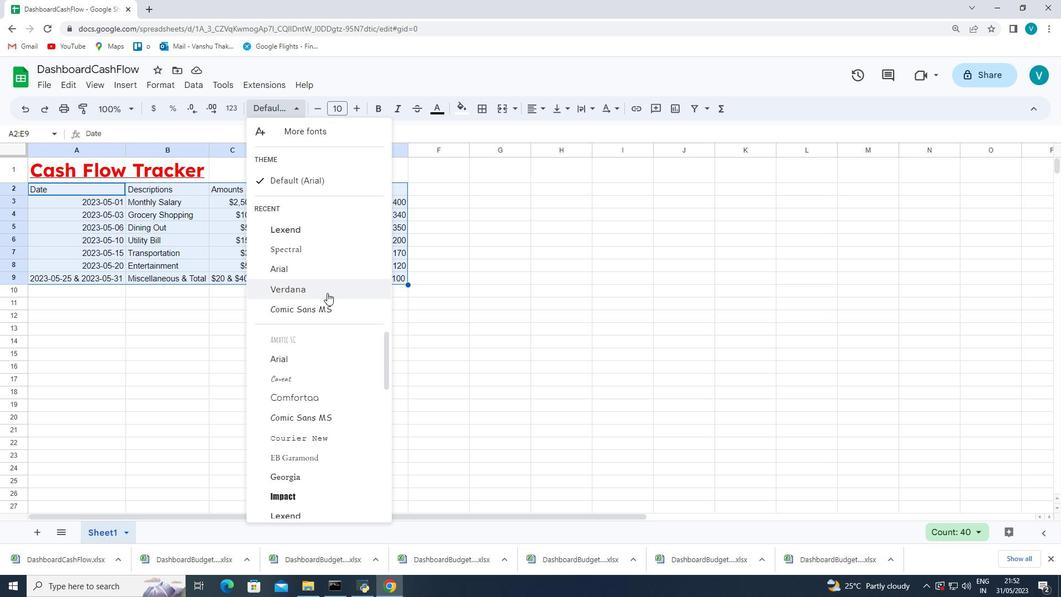 
Action: Mouse moved to (336, 380)
Screenshot: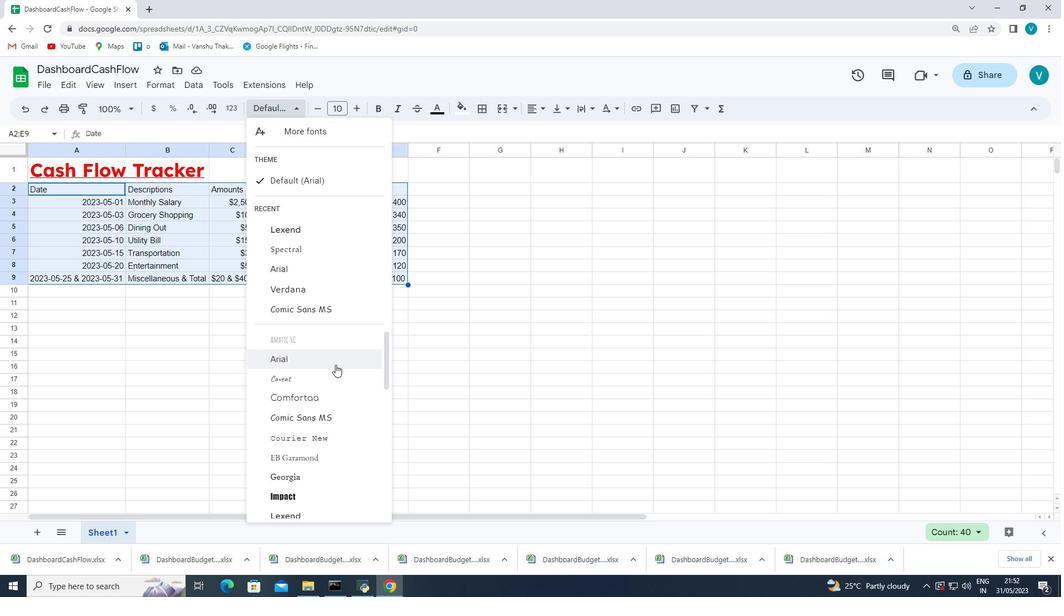 
Action: Mouse scrolled (336, 379) with delta (0, 0)
Screenshot: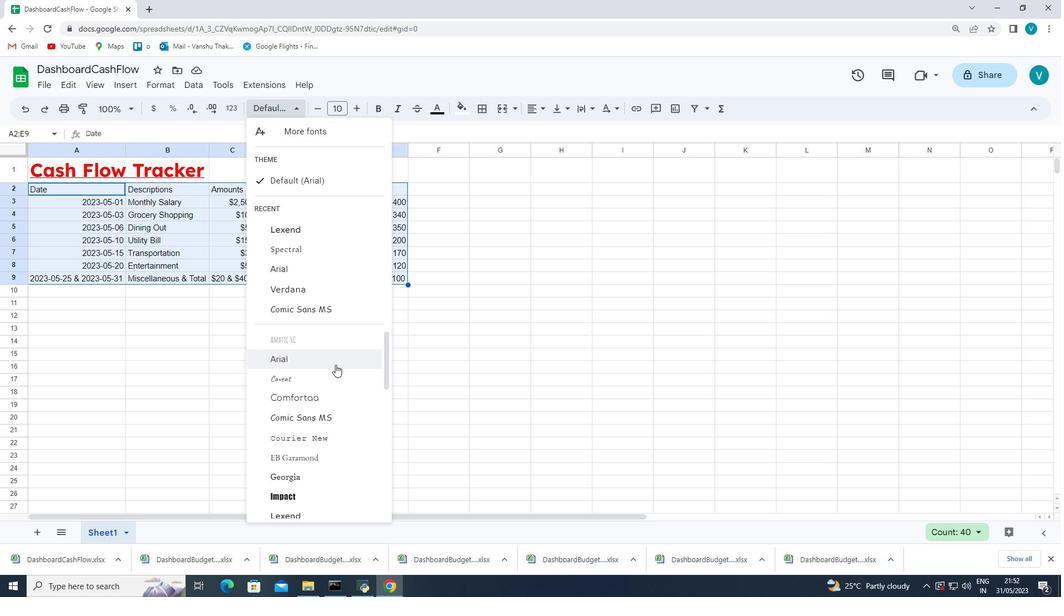 
Action: Mouse moved to (336, 383)
Screenshot: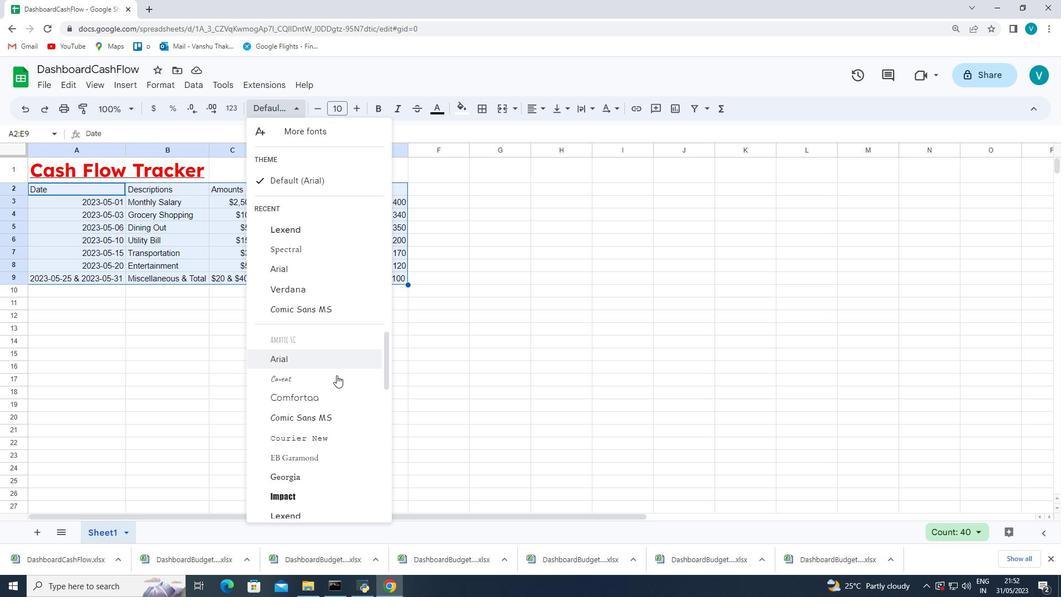 
Action: Mouse scrolled (336, 382) with delta (0, 0)
Screenshot: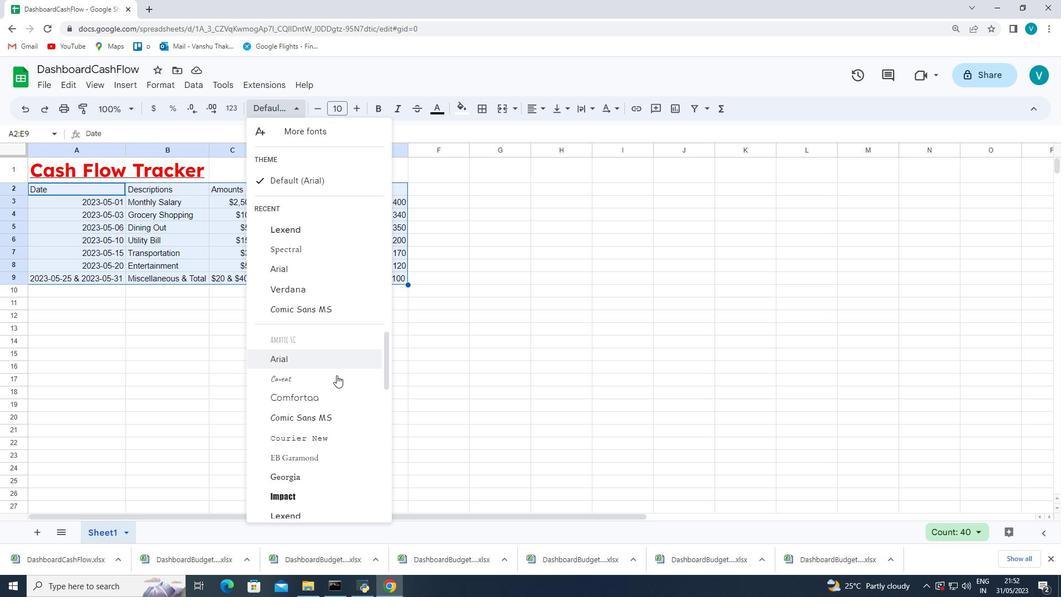 
Action: Mouse scrolled (336, 382) with delta (0, 0)
Screenshot: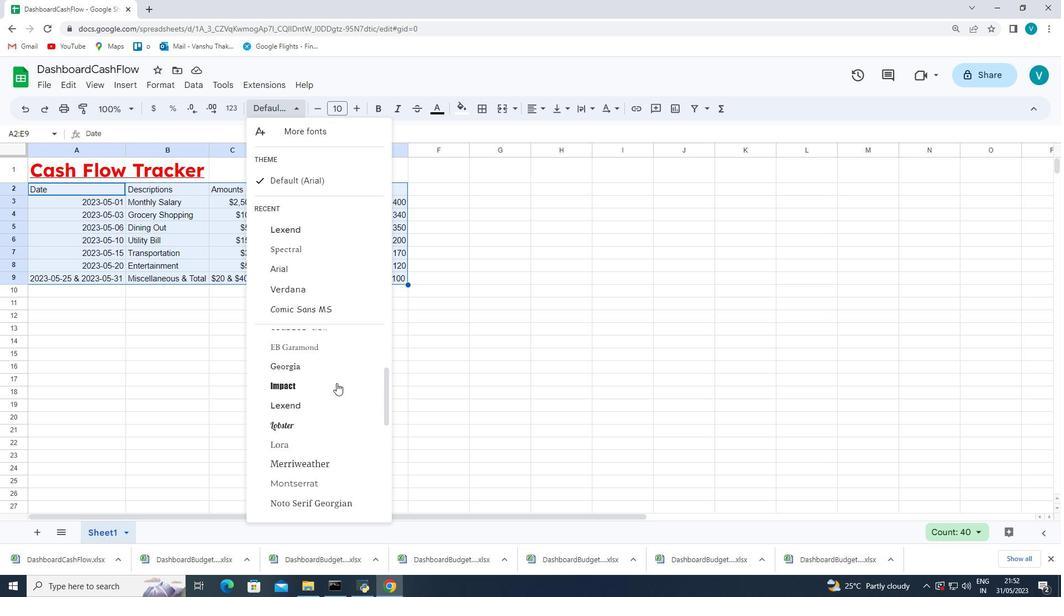 
Action: Mouse scrolled (336, 382) with delta (0, 0)
Screenshot: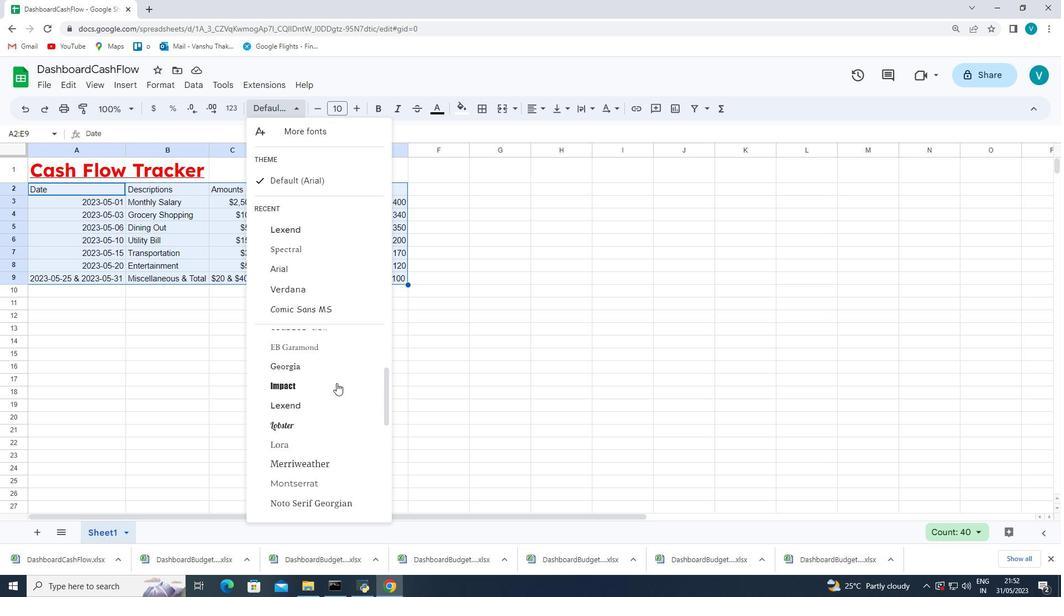 
Action: Mouse scrolled (336, 383) with delta (0, 0)
Screenshot: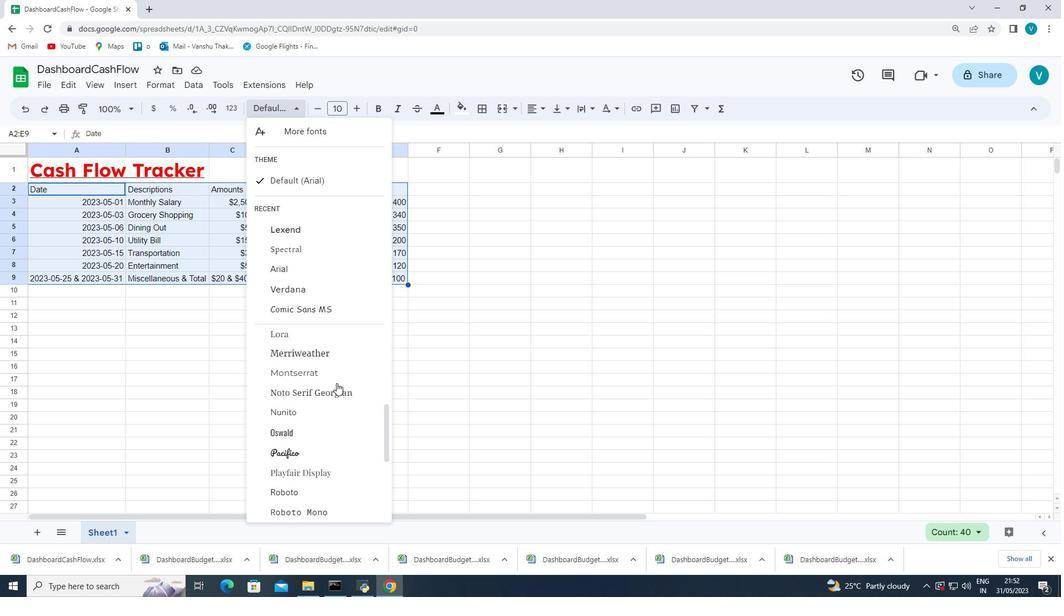 
Action: Mouse moved to (298, 390)
Screenshot: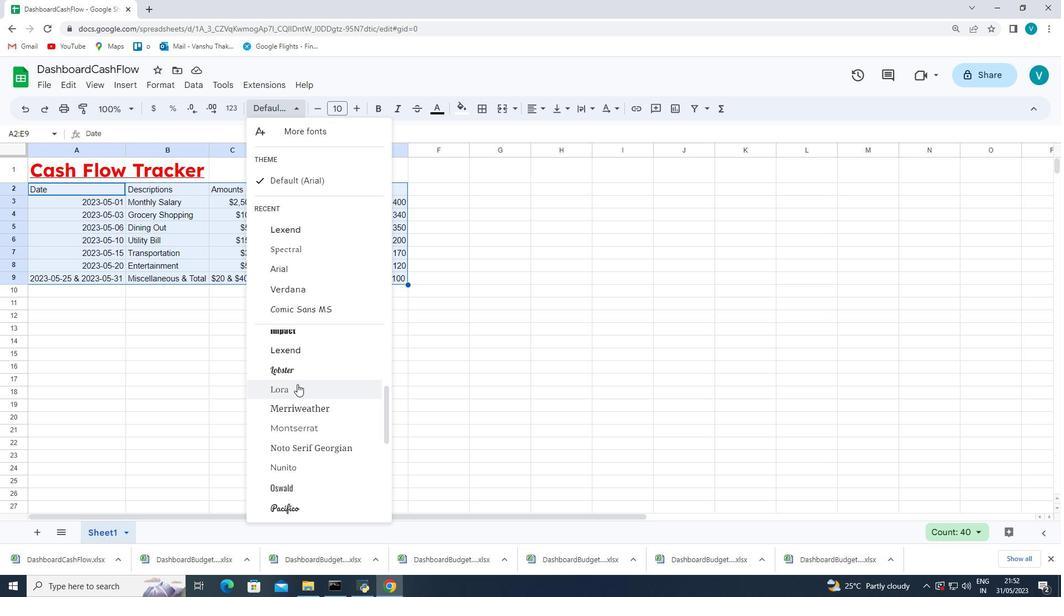 
Action: Mouse pressed left at (298, 390)
Screenshot: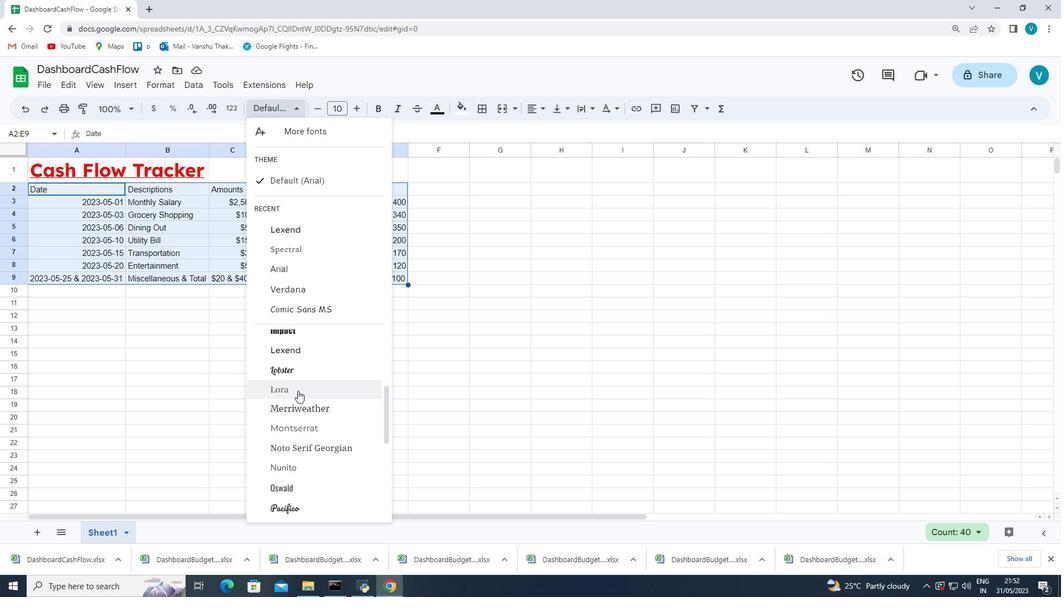 
Action: Mouse moved to (356, 109)
Screenshot: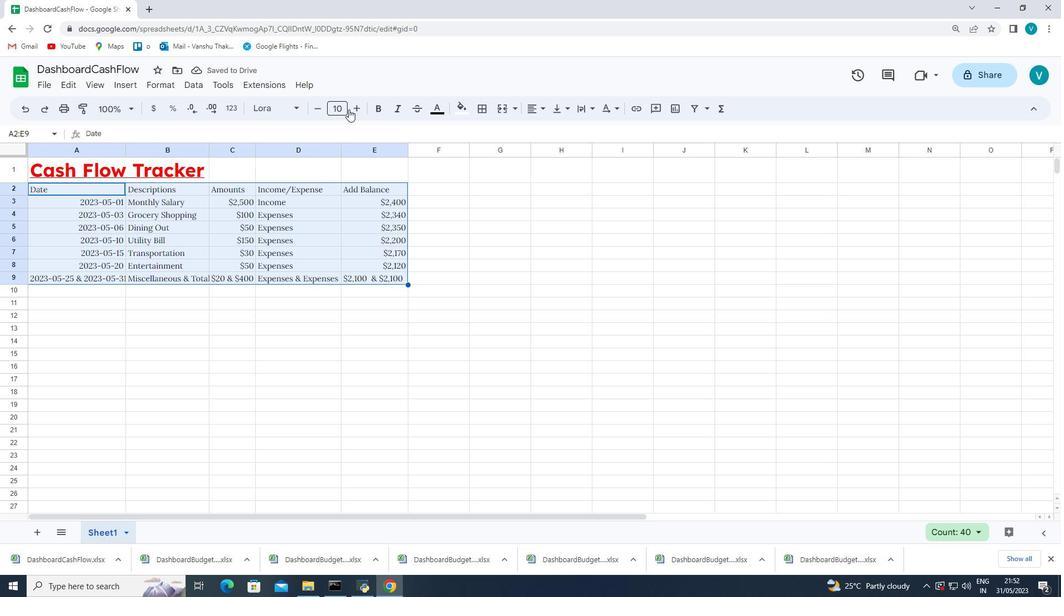 
Action: Mouse pressed left at (356, 109)
Screenshot: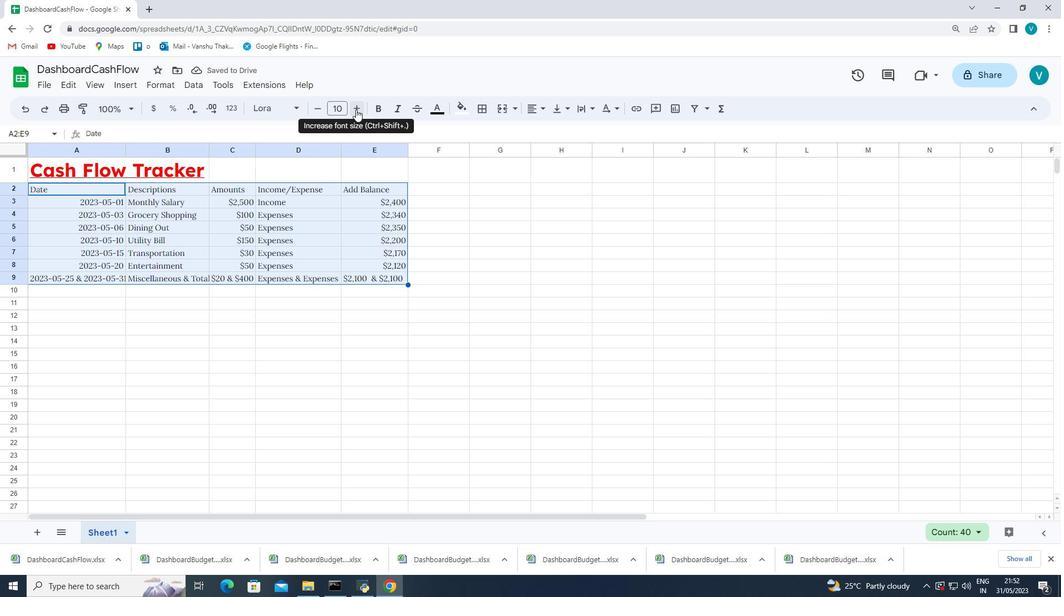 
Action: Mouse pressed left at (356, 109)
Screenshot: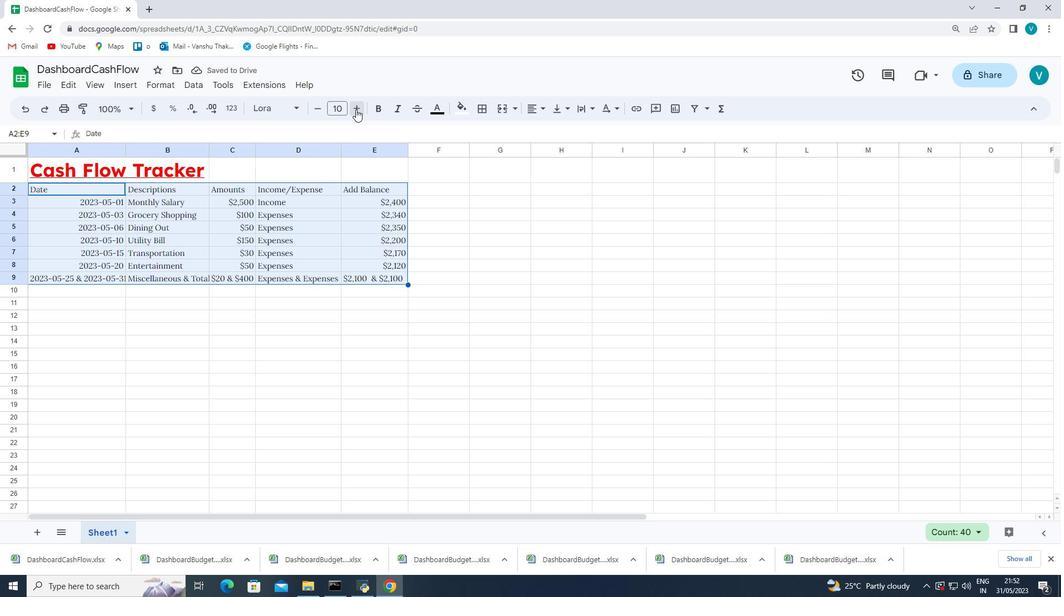 
Action: Mouse pressed left at (356, 109)
Screenshot: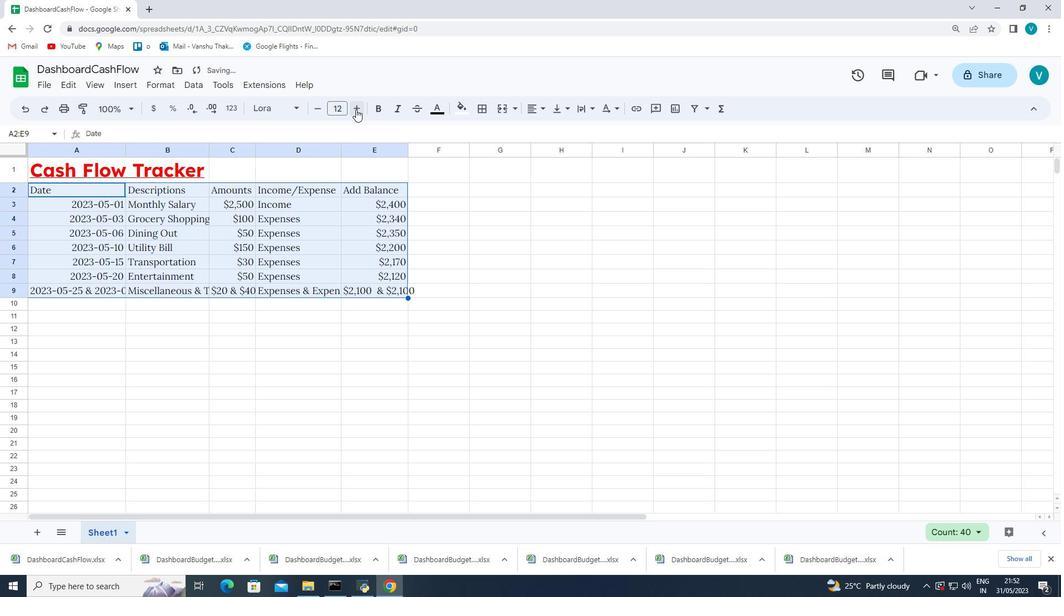 
Action: Mouse pressed left at (356, 109)
Screenshot: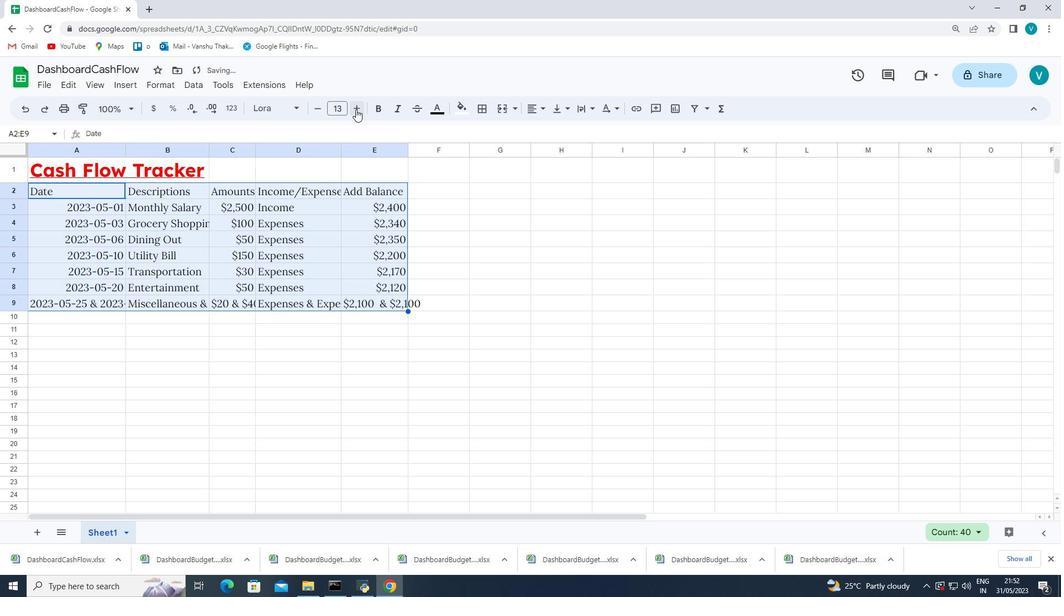 
Action: Mouse pressed left at (356, 109)
Screenshot: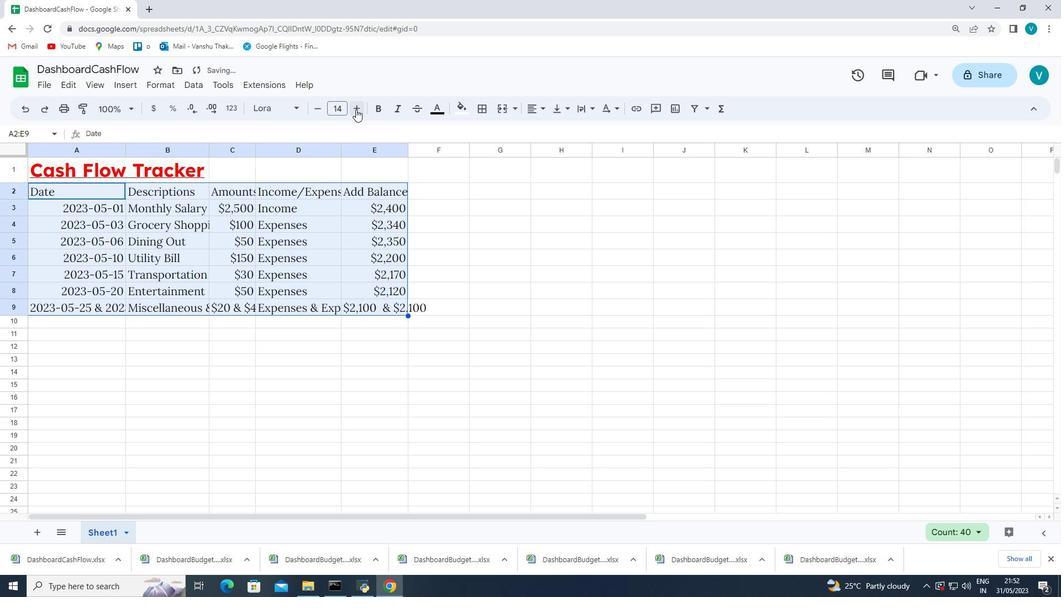 
Action: Mouse pressed left at (356, 109)
Screenshot: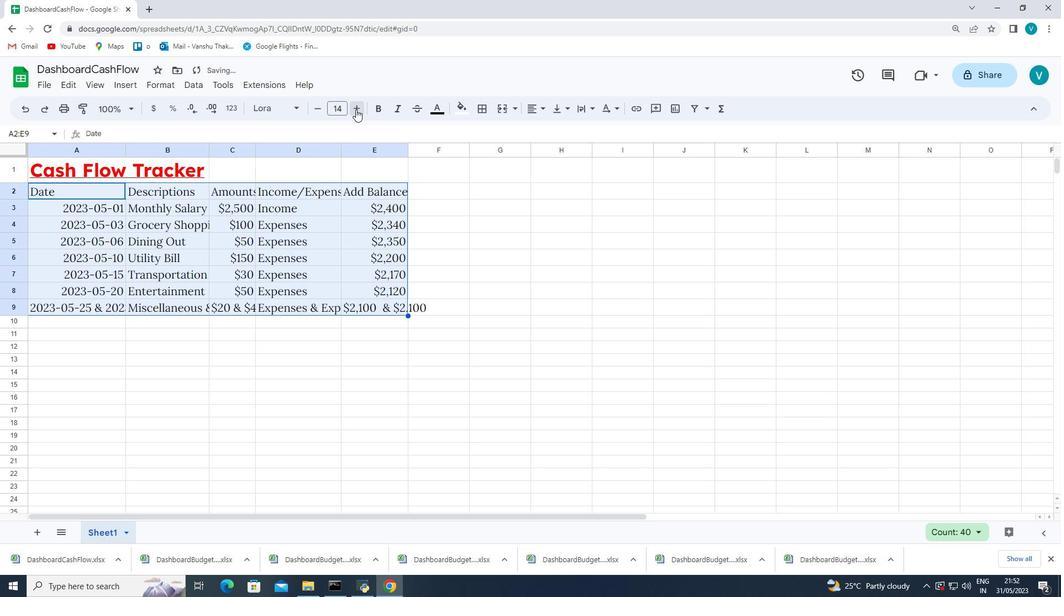 
Action: Mouse moved to (479, 218)
Screenshot: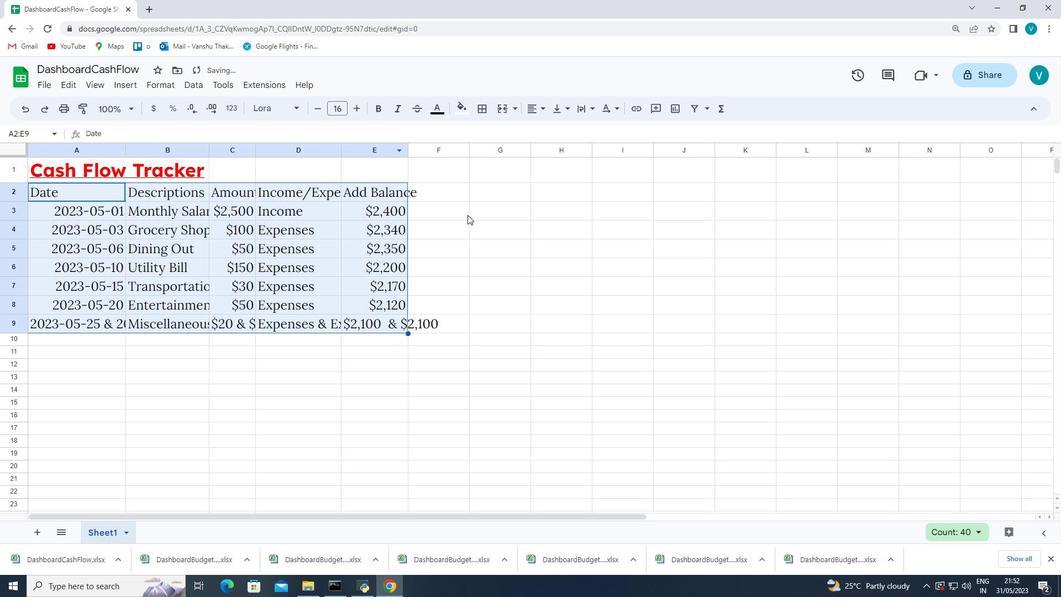 
Action: Mouse pressed left at (479, 218)
Screenshot: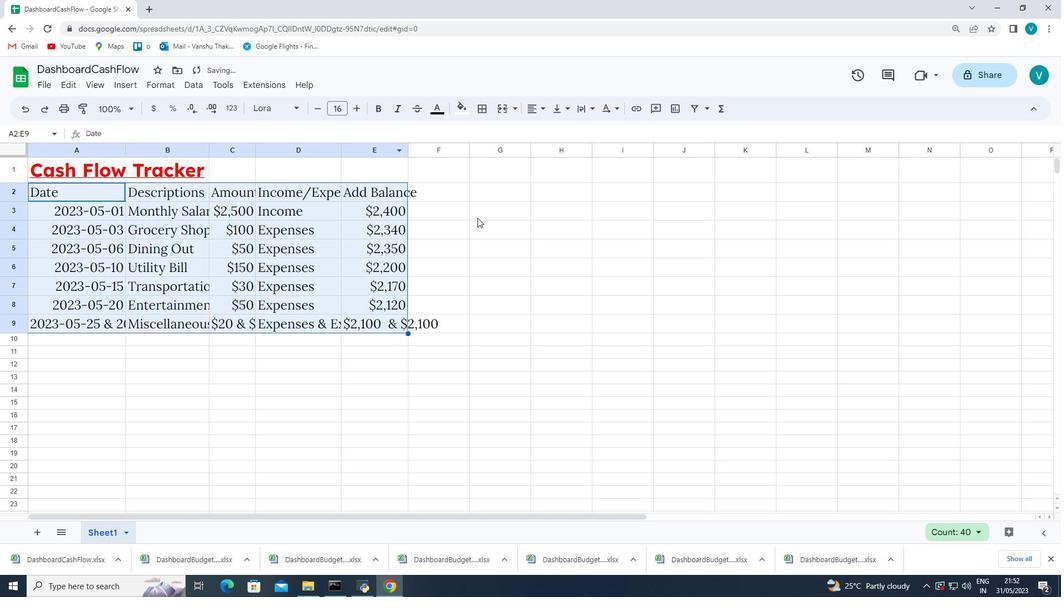 
Action: Mouse moved to (127, 146)
Screenshot: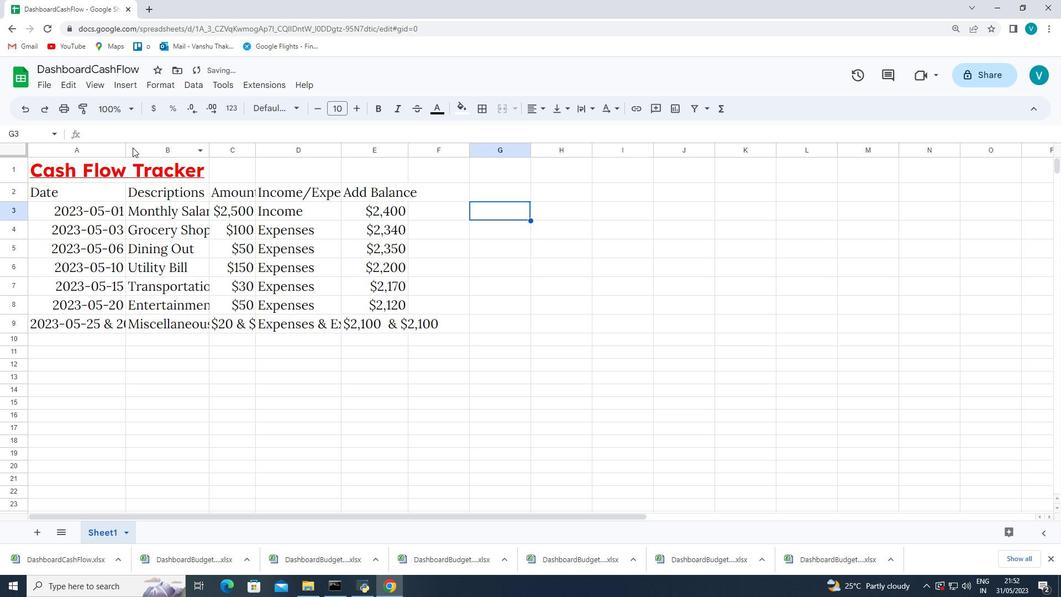
Action: Mouse pressed left at (127, 146)
Screenshot: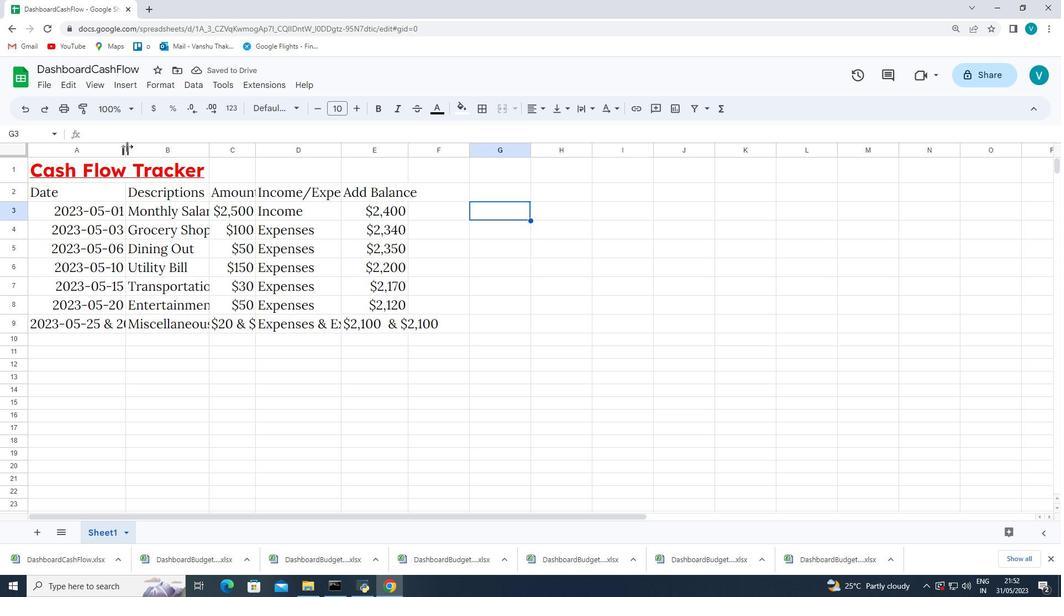 
Action: Mouse pressed left at (127, 146)
Screenshot: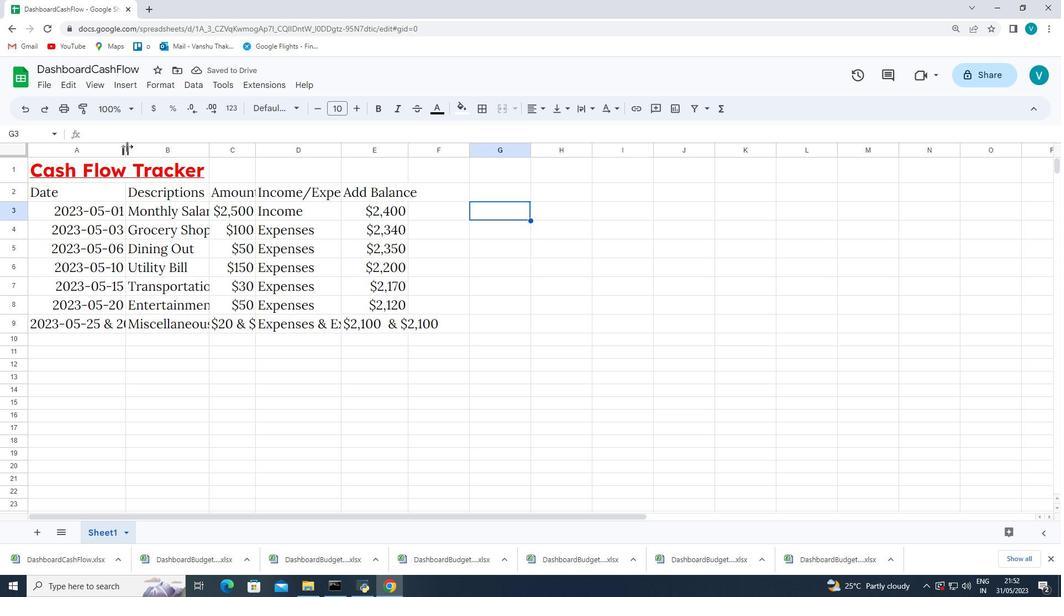 
Action: Mouse moved to (291, 145)
Screenshot: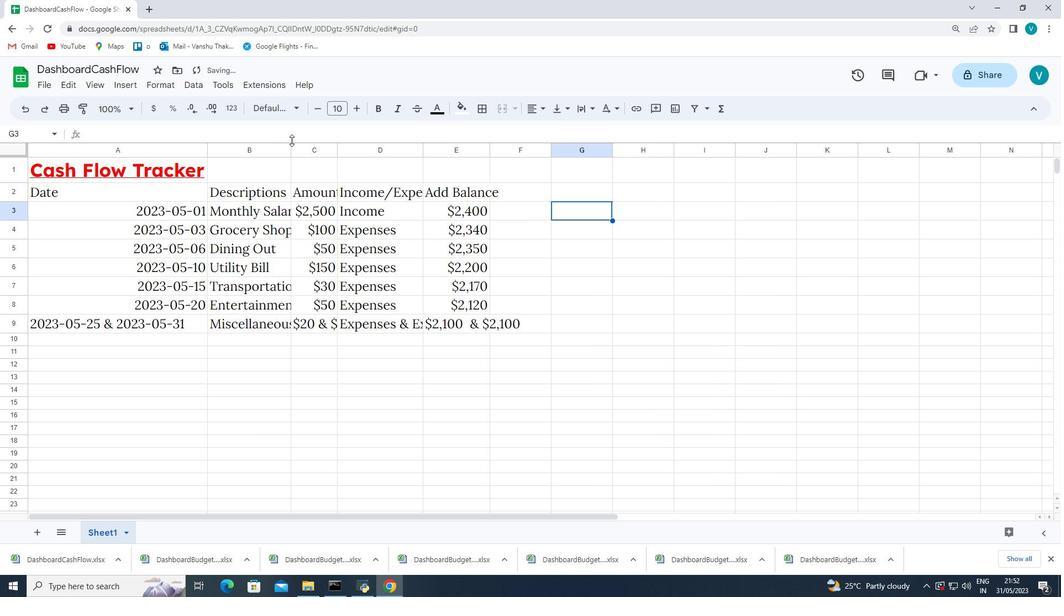 
Action: Mouse pressed left at (291, 145)
Screenshot: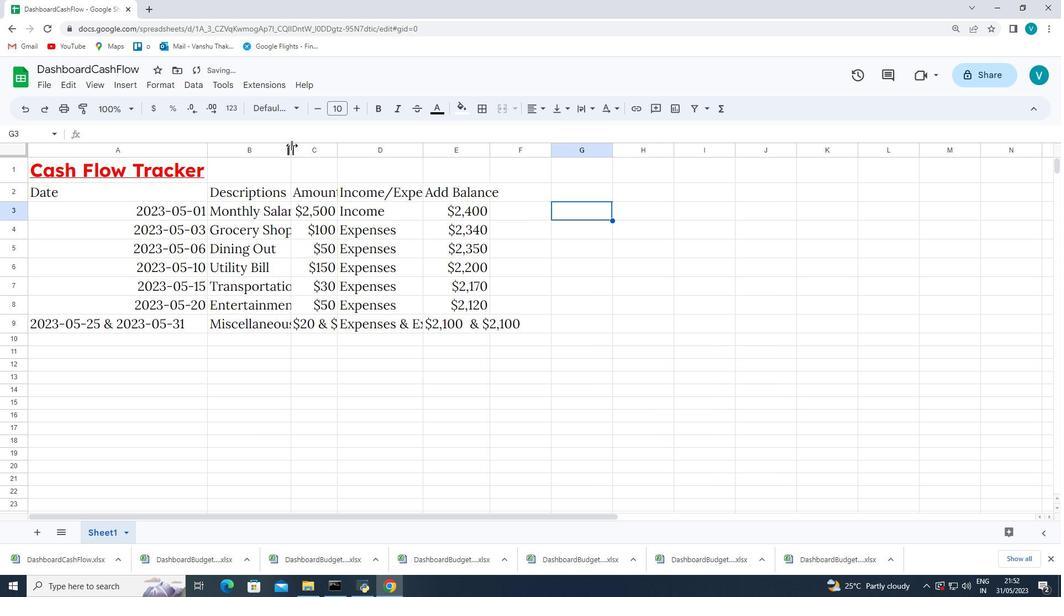 
Action: Mouse pressed left at (291, 145)
Screenshot: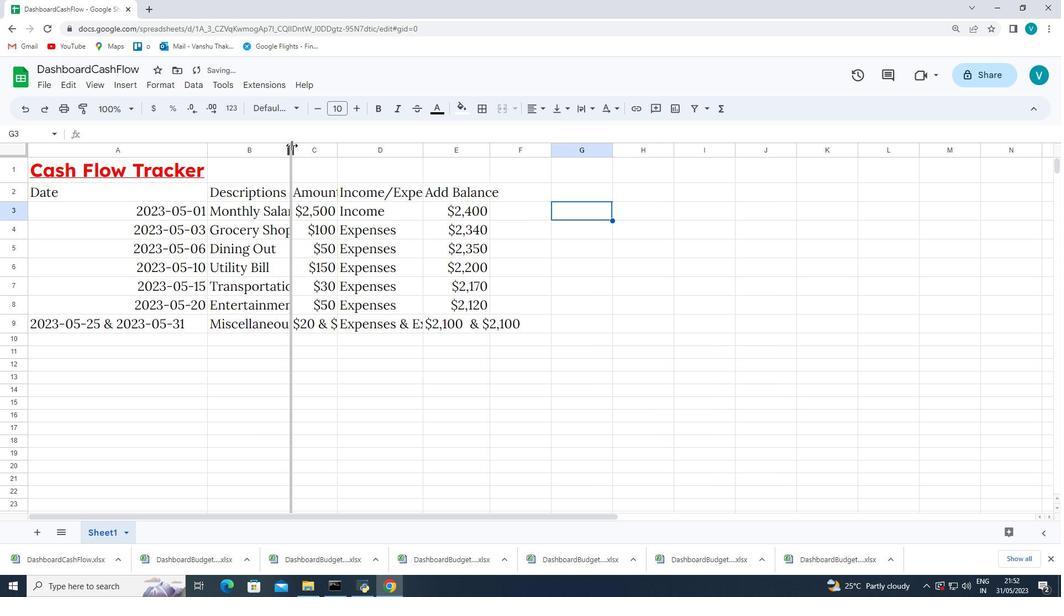 
Action: Mouse moved to (390, 146)
Screenshot: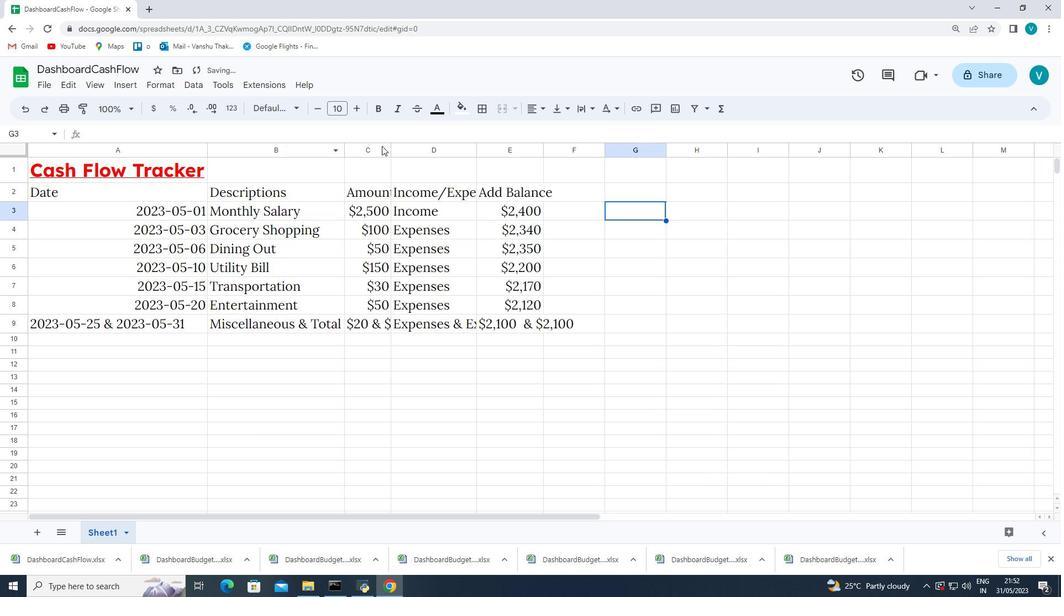 
Action: Mouse pressed left at (390, 146)
Screenshot: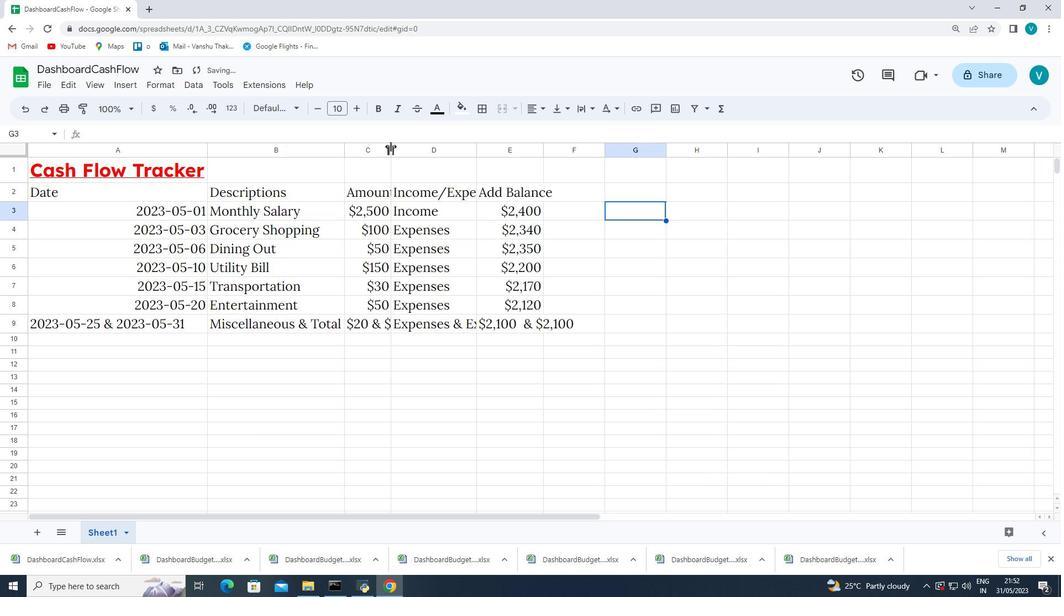 
Action: Mouse pressed left at (390, 146)
Screenshot: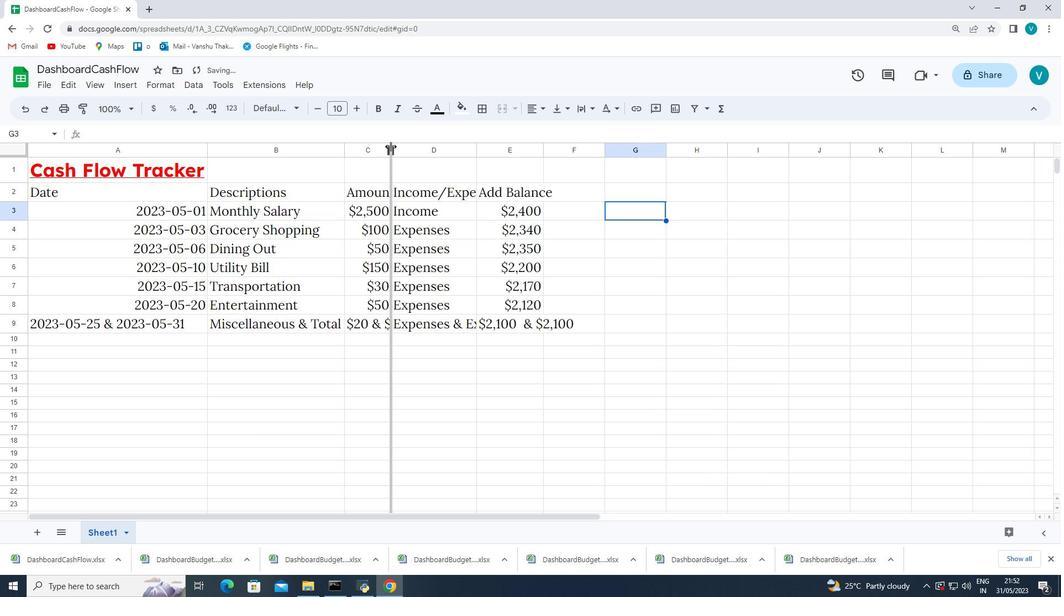 
Action: Mouse moved to (504, 145)
Screenshot: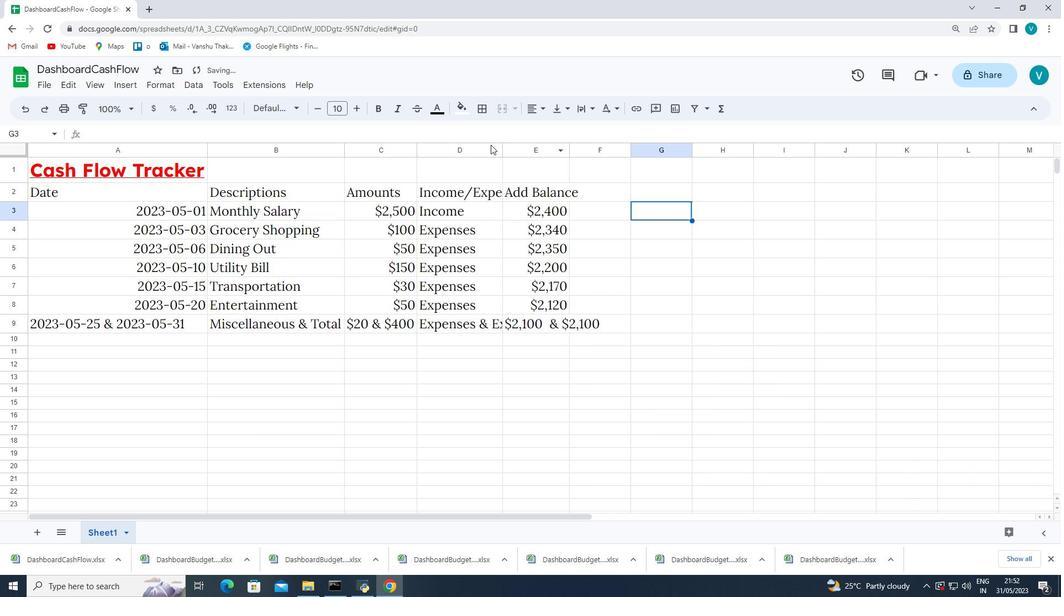 
Action: Mouse pressed left at (504, 145)
Screenshot: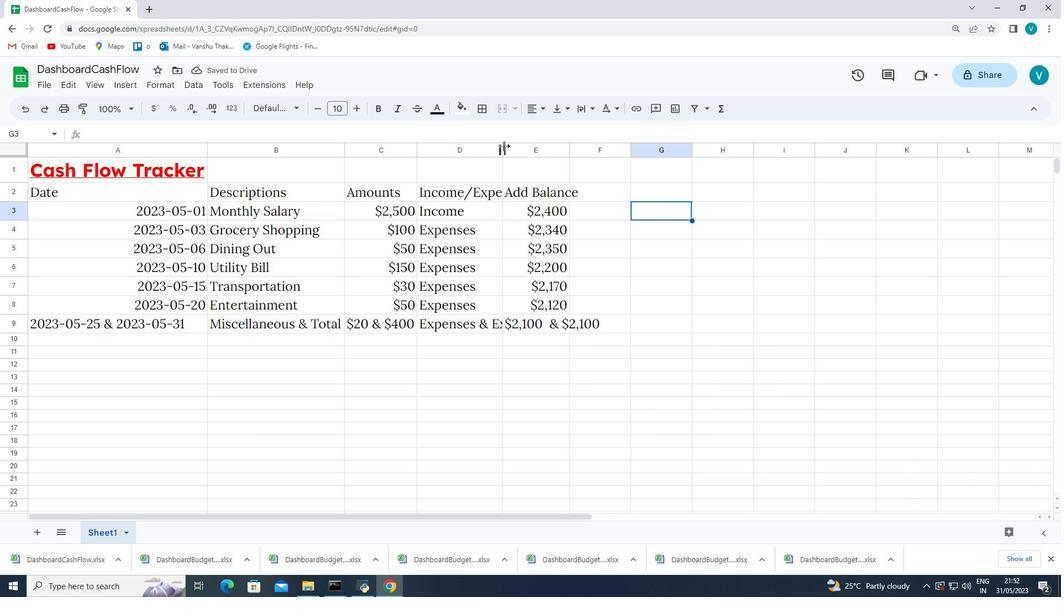 
Action: Mouse pressed left at (504, 145)
Screenshot: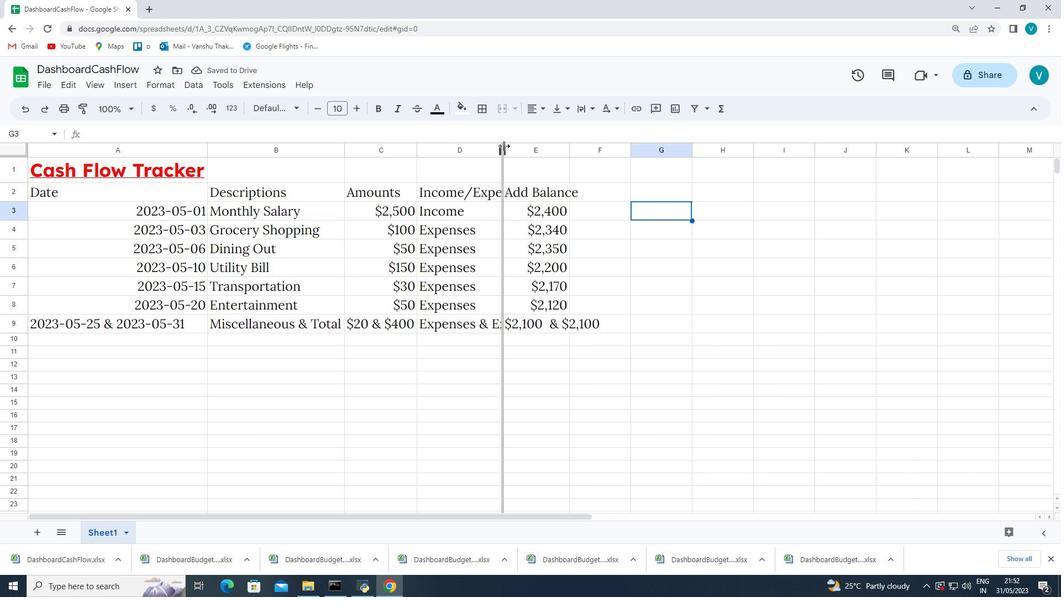 
Action: Mouse moved to (618, 149)
Screenshot: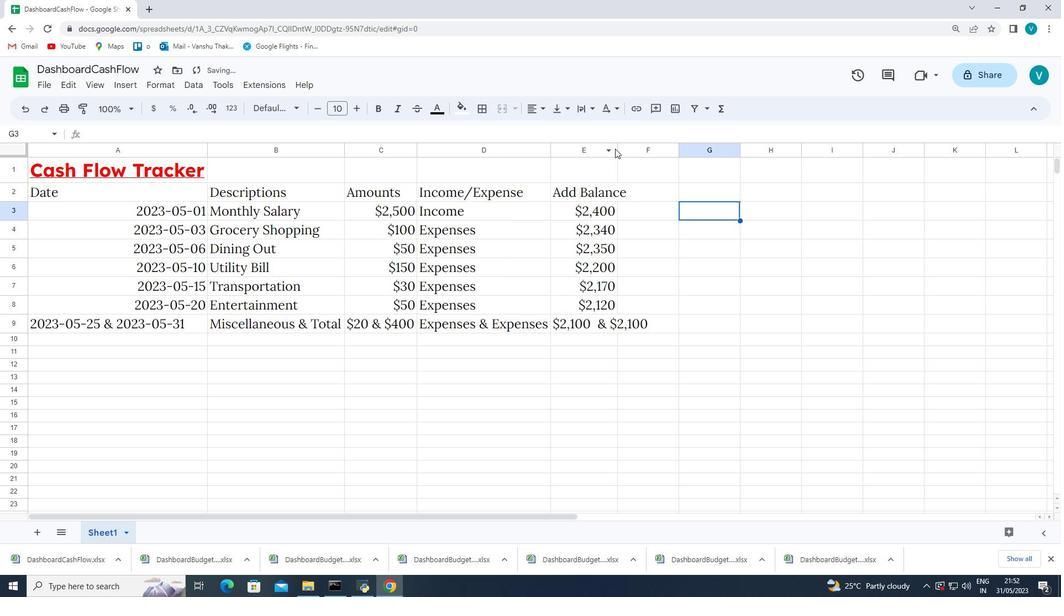 
Action: Mouse pressed left at (618, 149)
Screenshot: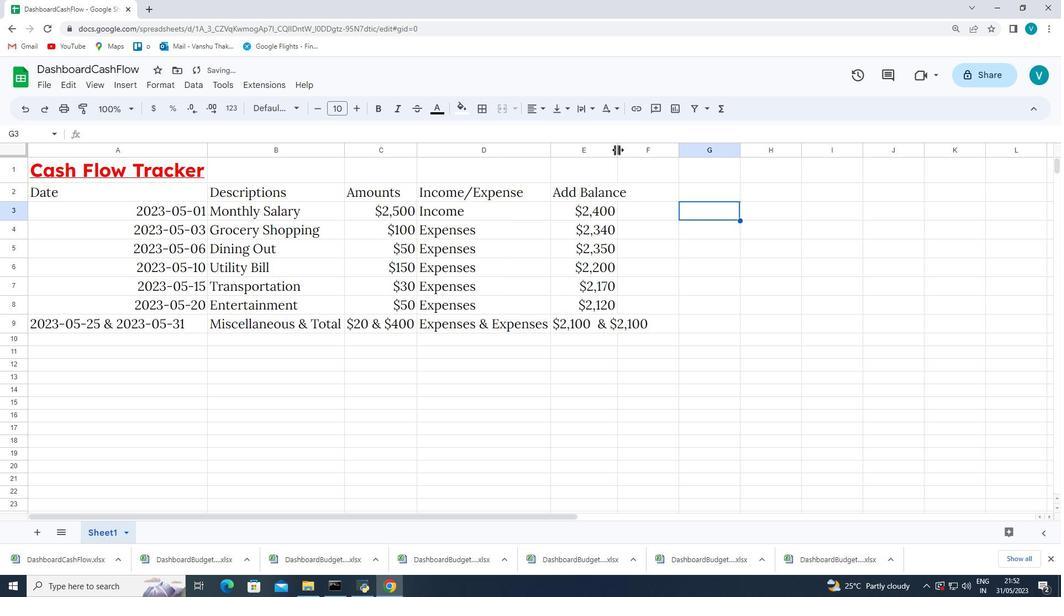 
Action: Mouse pressed left at (618, 149)
Screenshot: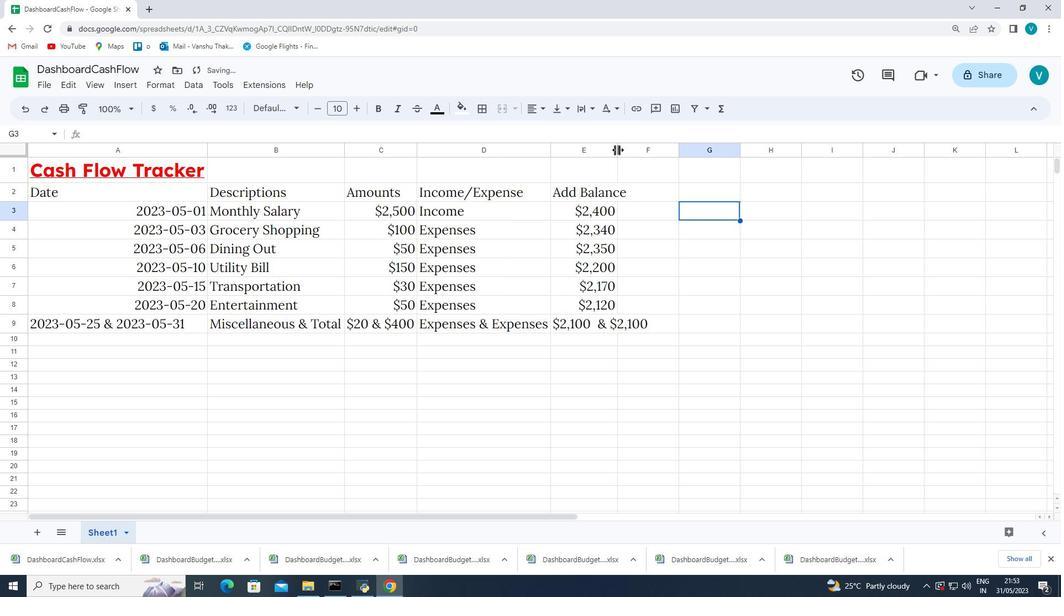 
Action: Mouse moved to (46, 80)
Screenshot: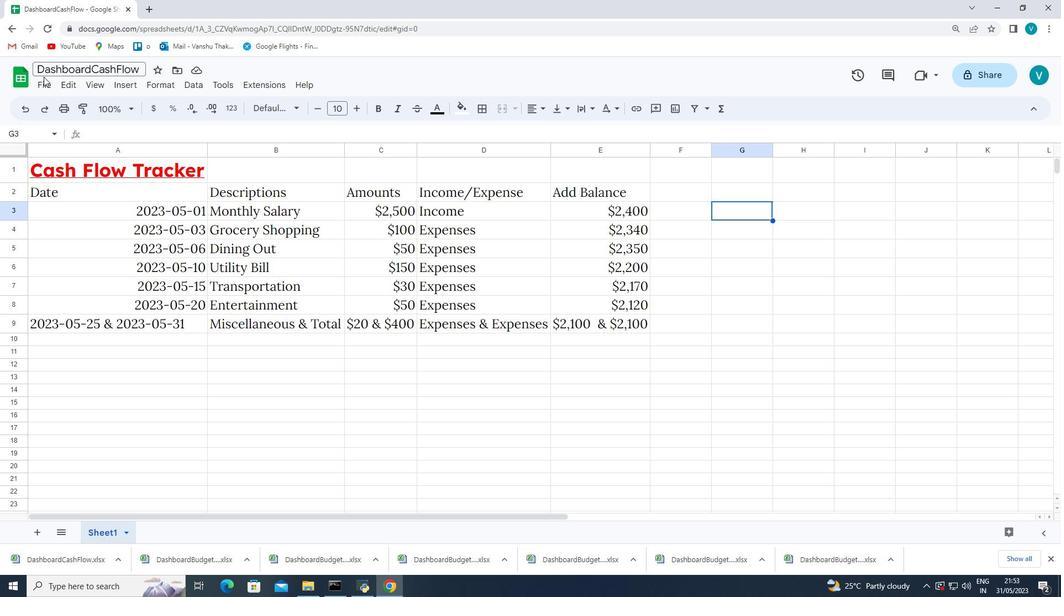 
Action: Mouse pressed left at (46, 80)
Screenshot: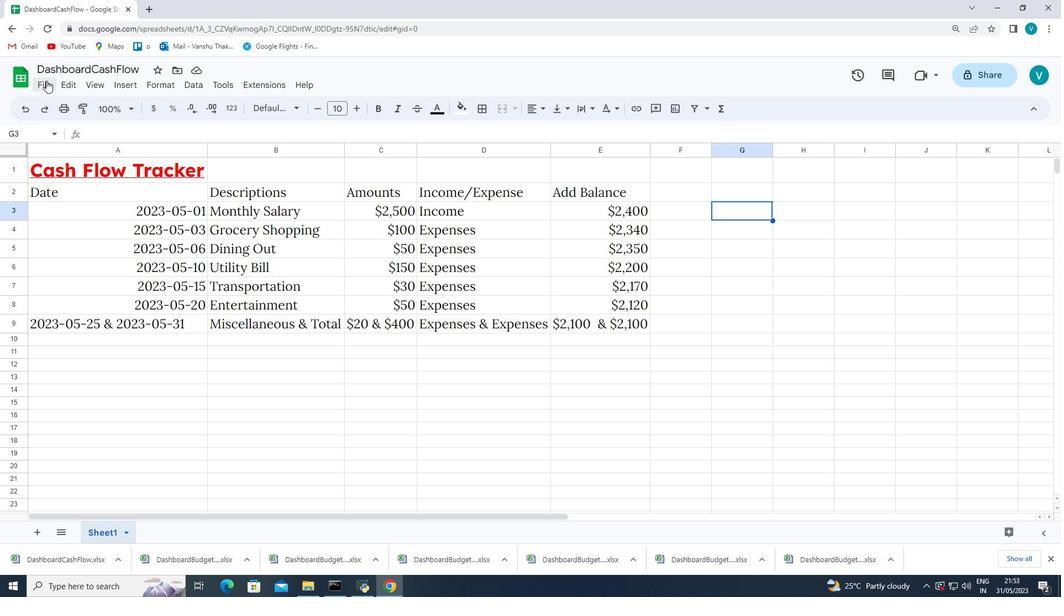 
Action: Mouse moved to (117, 230)
Screenshot: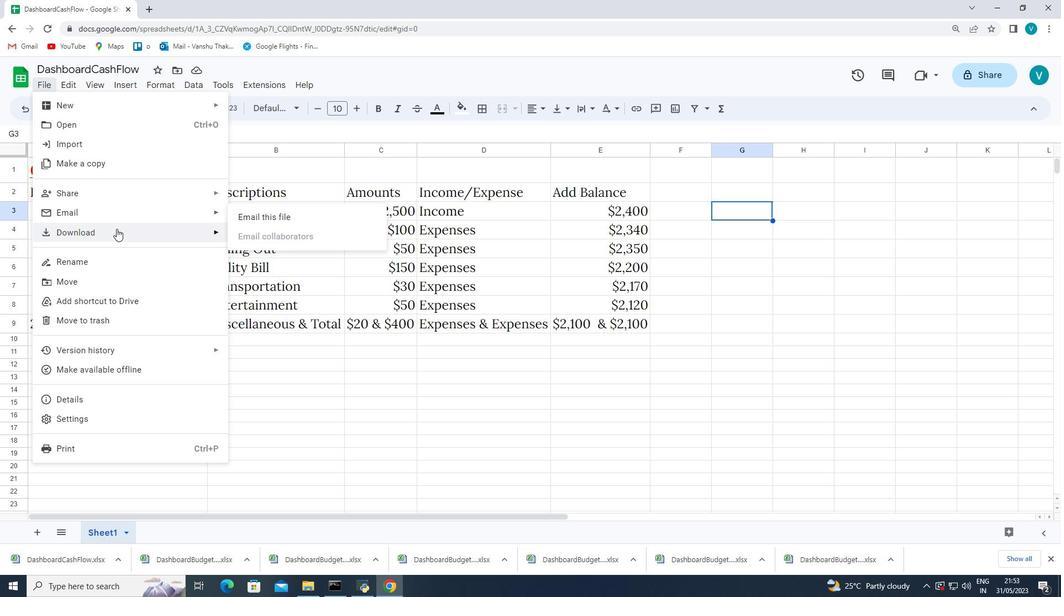 
Action: Mouse pressed left at (117, 230)
Screenshot: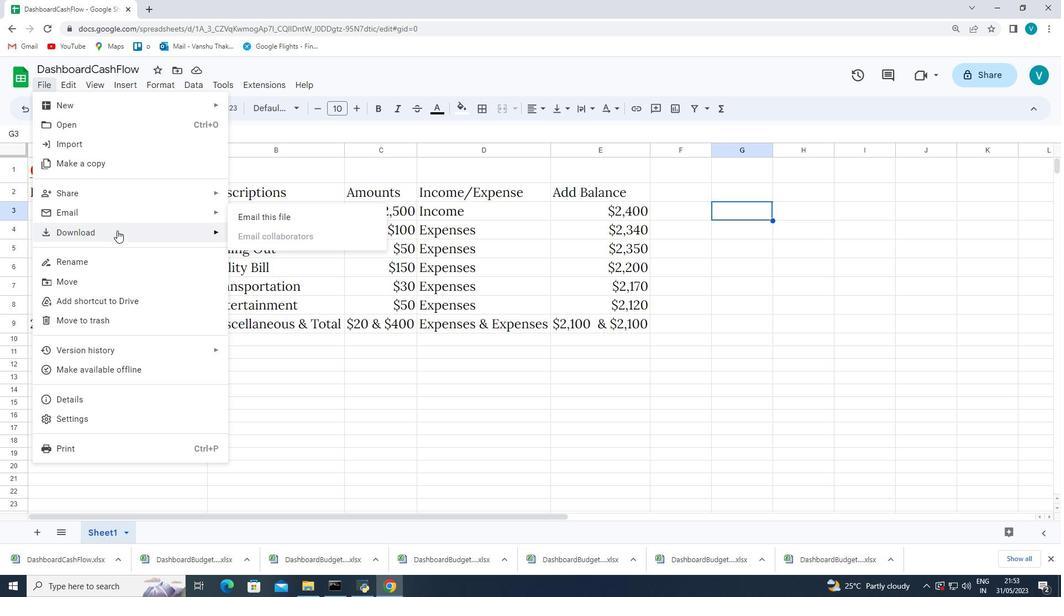 
Action: Mouse moved to (246, 228)
Screenshot: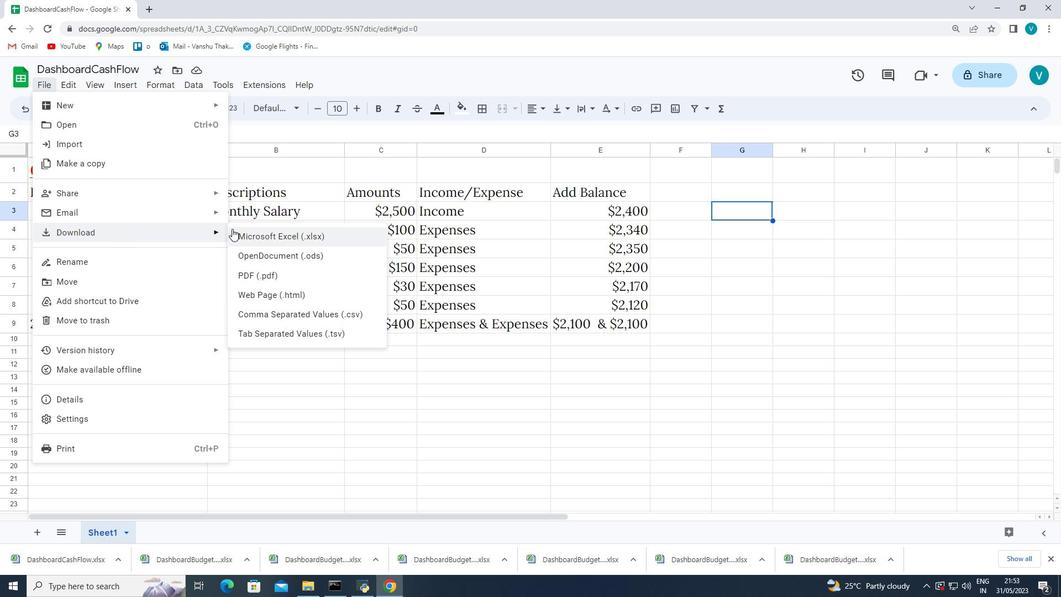 
Action: Mouse pressed left at (246, 228)
Screenshot: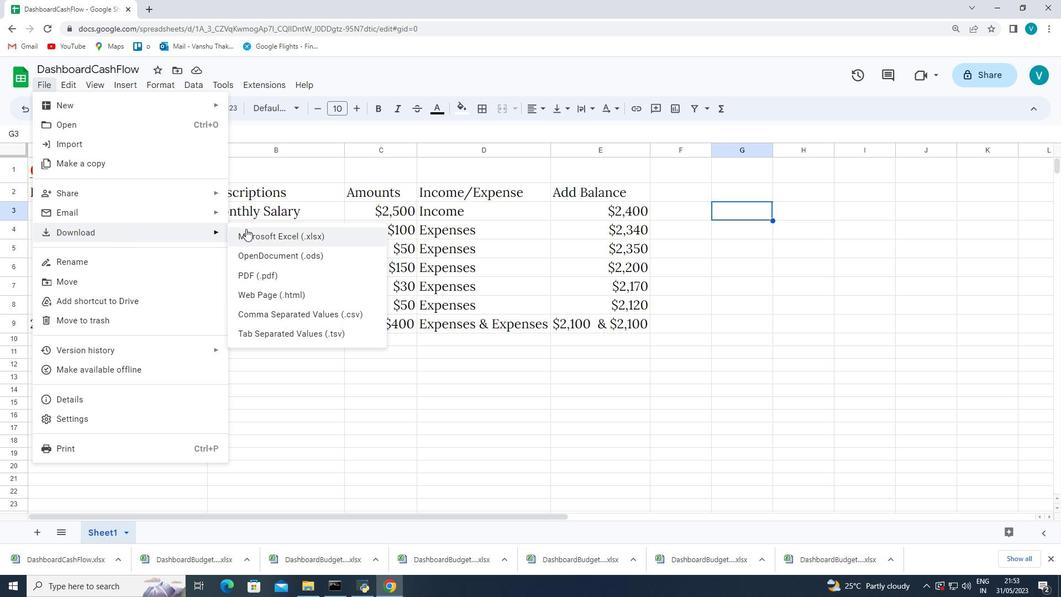 
Action: Mouse moved to (206, 219)
Screenshot: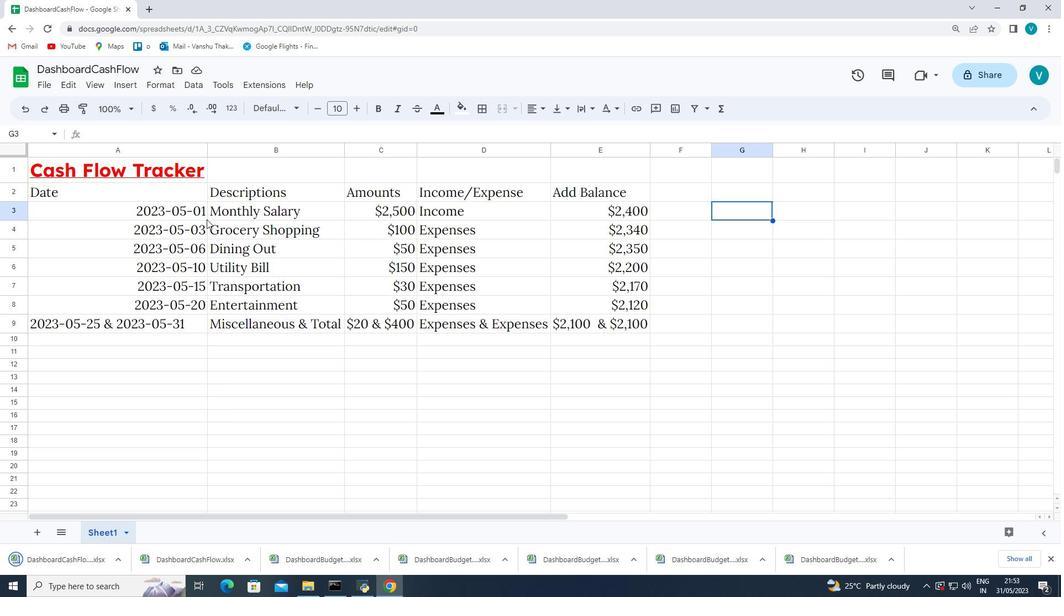 
